 Task: Check the average views per listing of mountain view in the last 5 years.
Action: Mouse moved to (1018, 231)
Screenshot: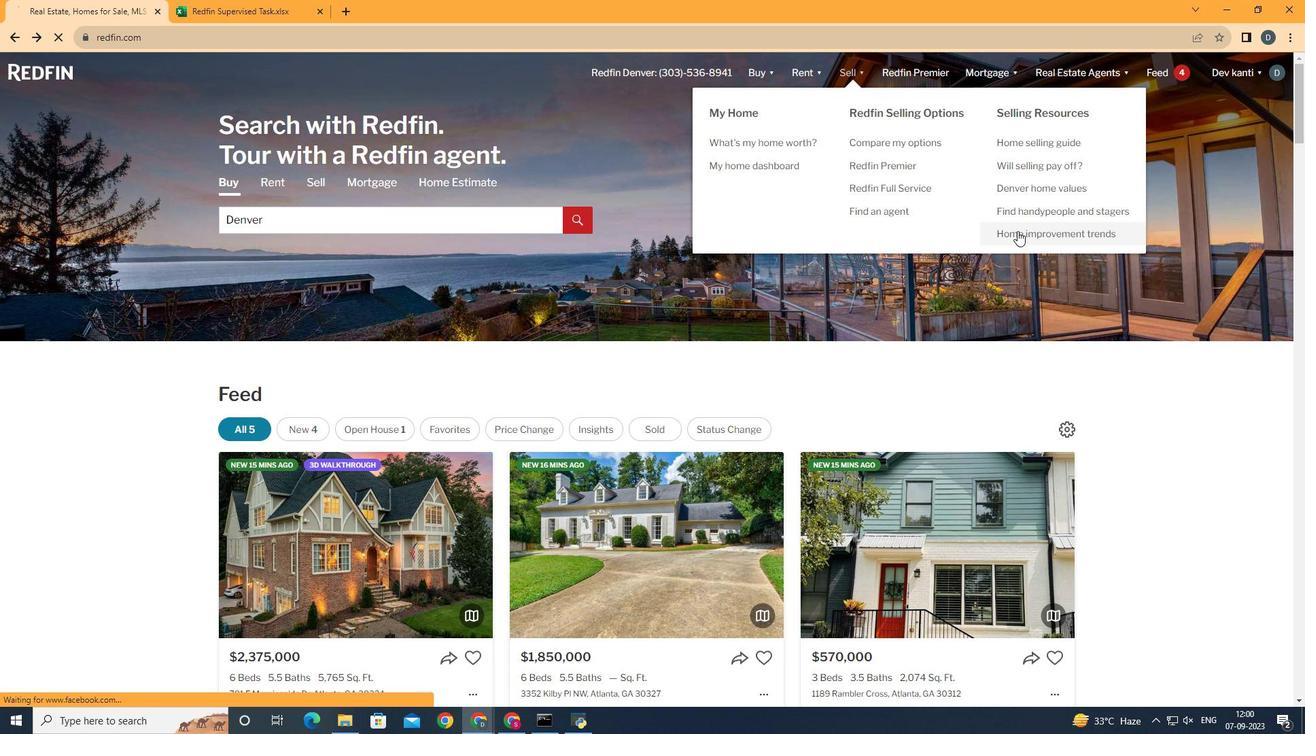 
Action: Mouse pressed left at (1018, 231)
Screenshot: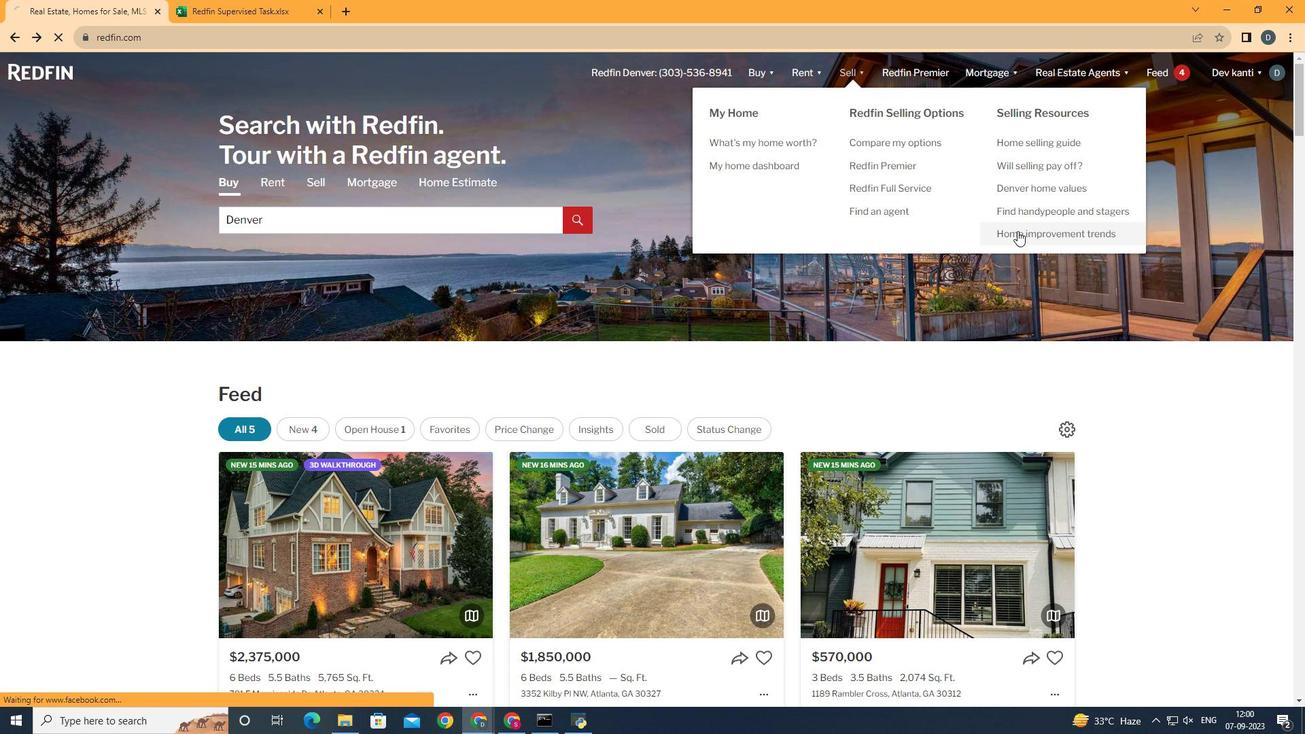 
Action: Mouse moved to (346, 263)
Screenshot: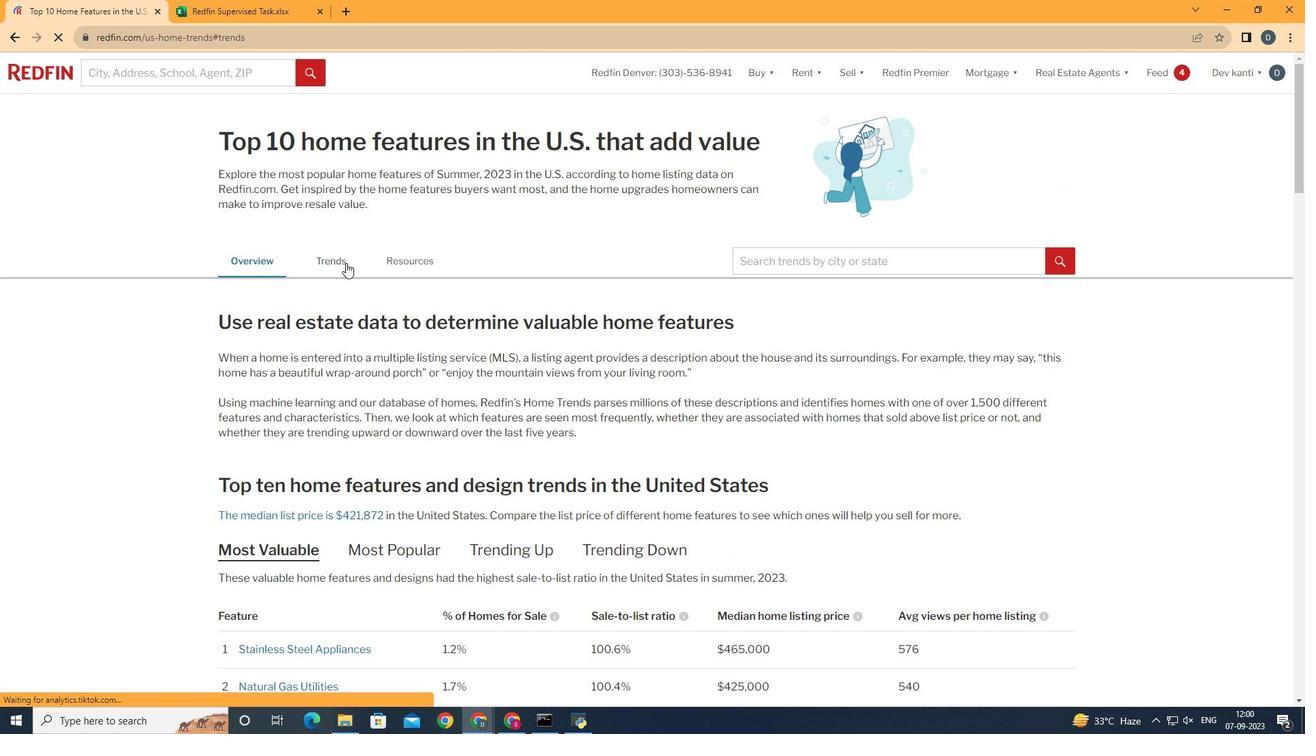 
Action: Mouse pressed left at (346, 263)
Screenshot: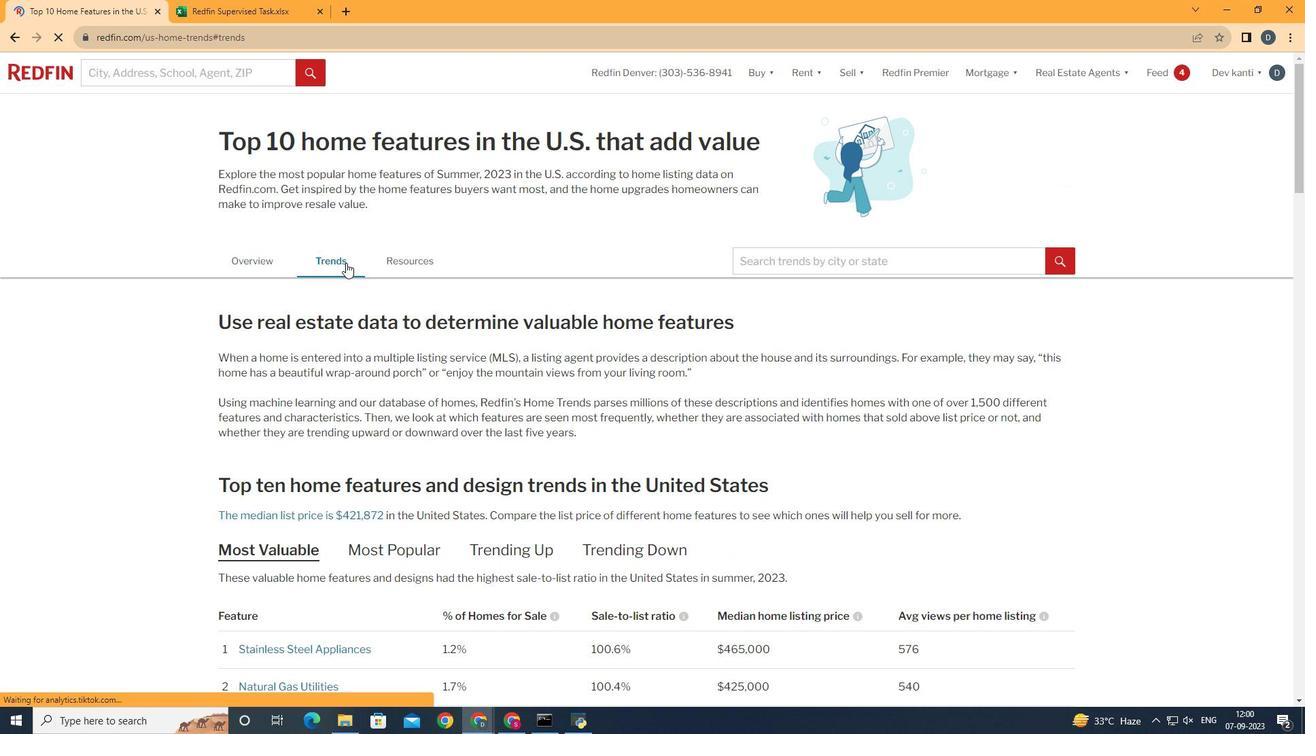
Action: Mouse moved to (497, 303)
Screenshot: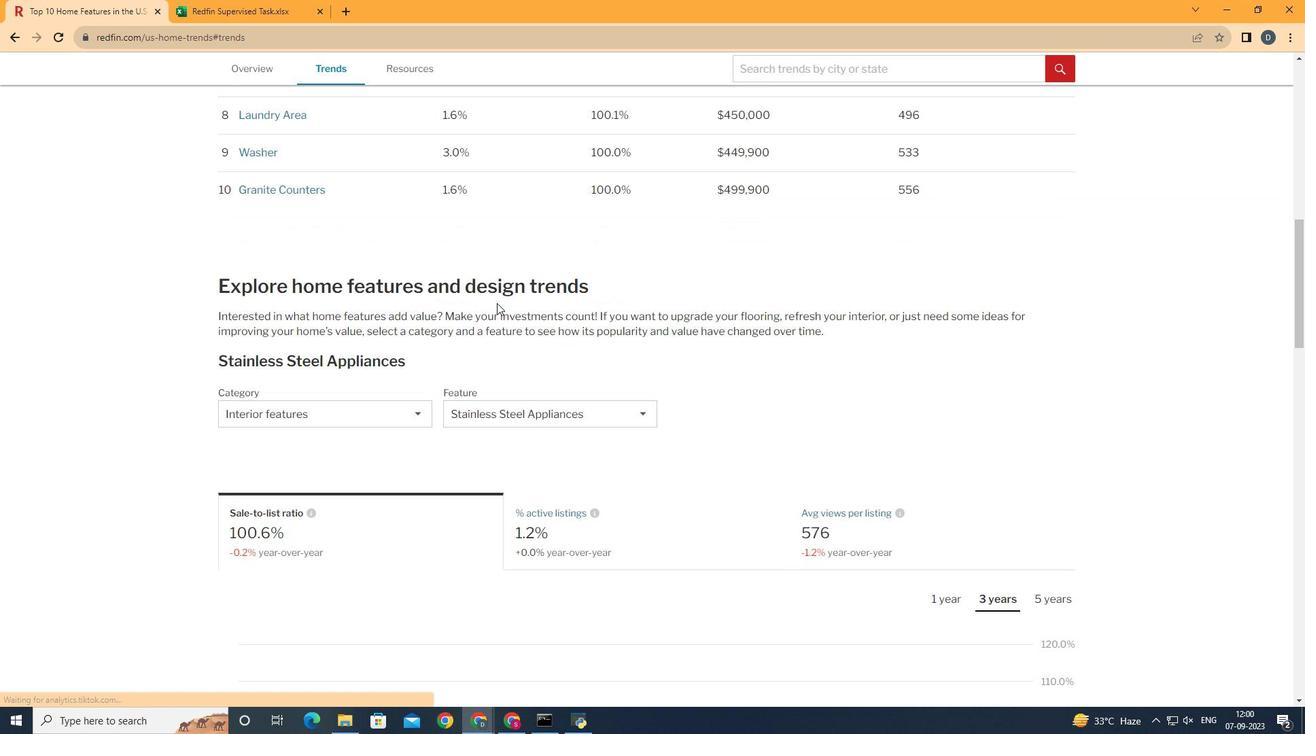 
Action: Mouse scrolled (497, 302) with delta (0, 0)
Screenshot: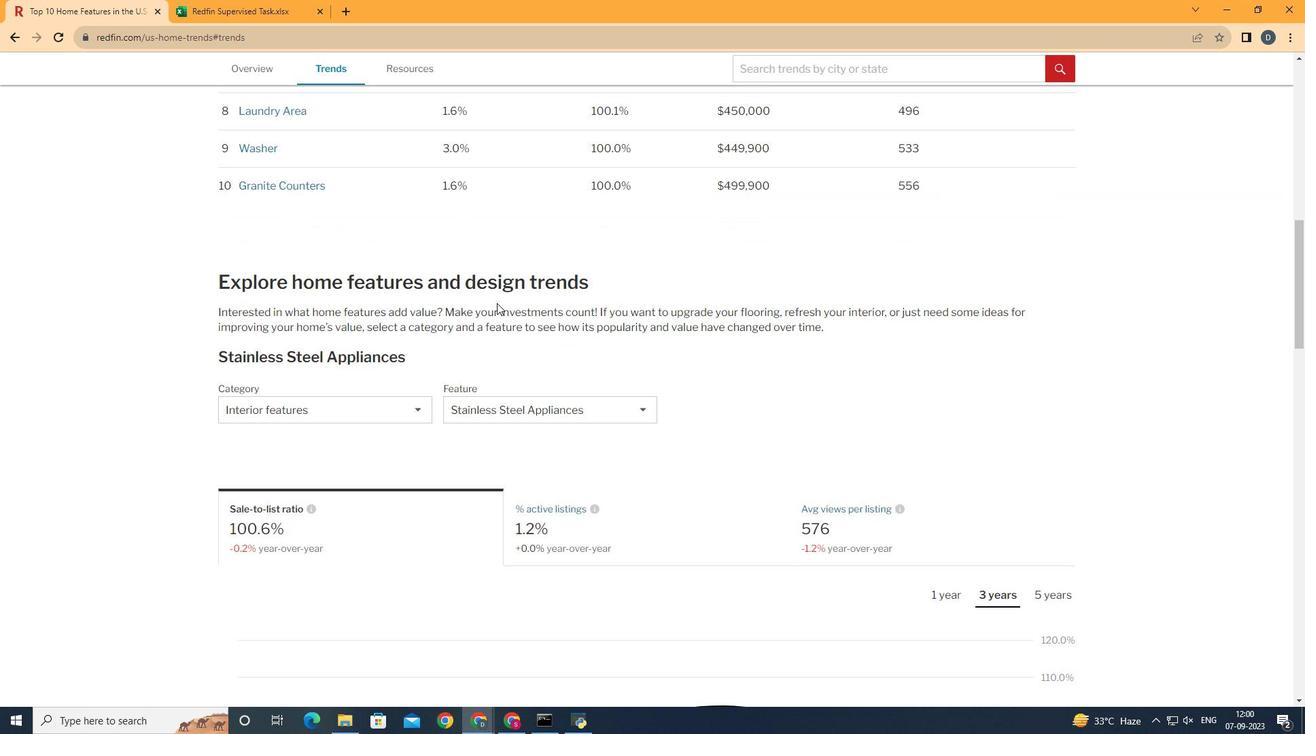 
Action: Mouse scrolled (497, 302) with delta (0, 0)
Screenshot: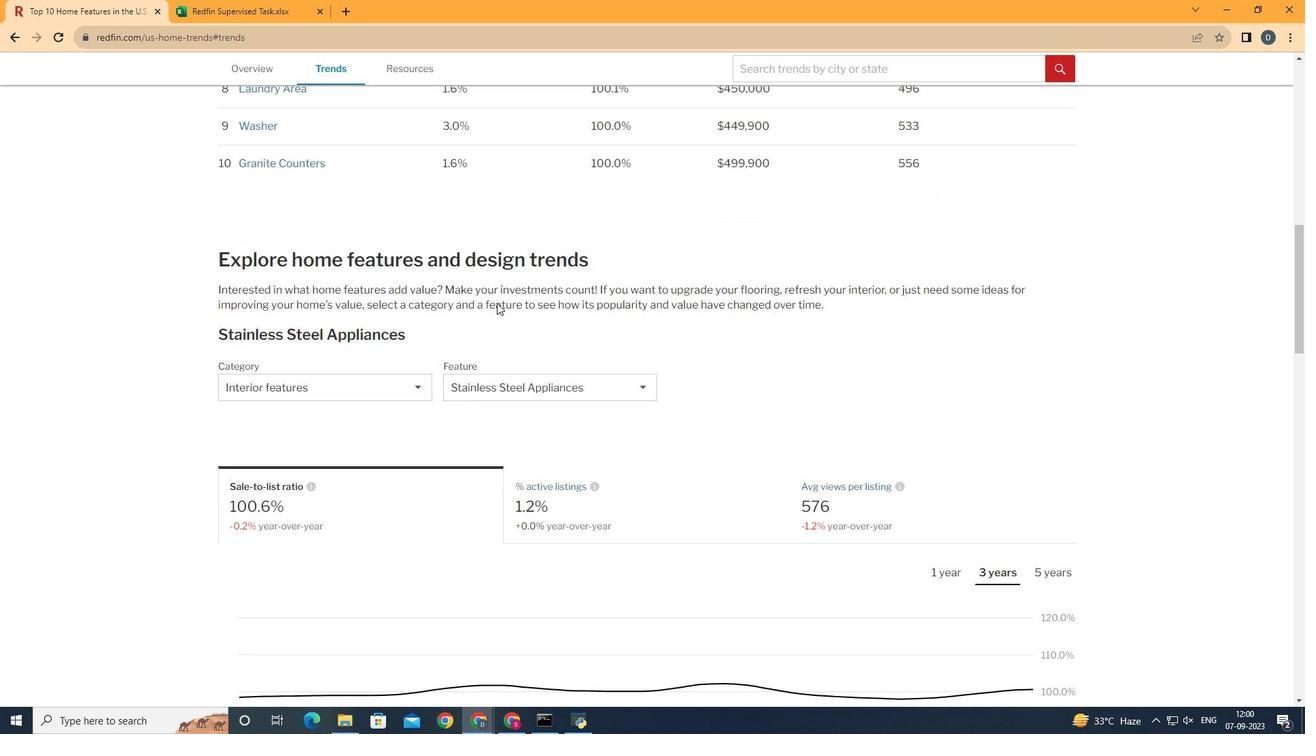 
Action: Mouse scrolled (497, 302) with delta (0, 0)
Screenshot: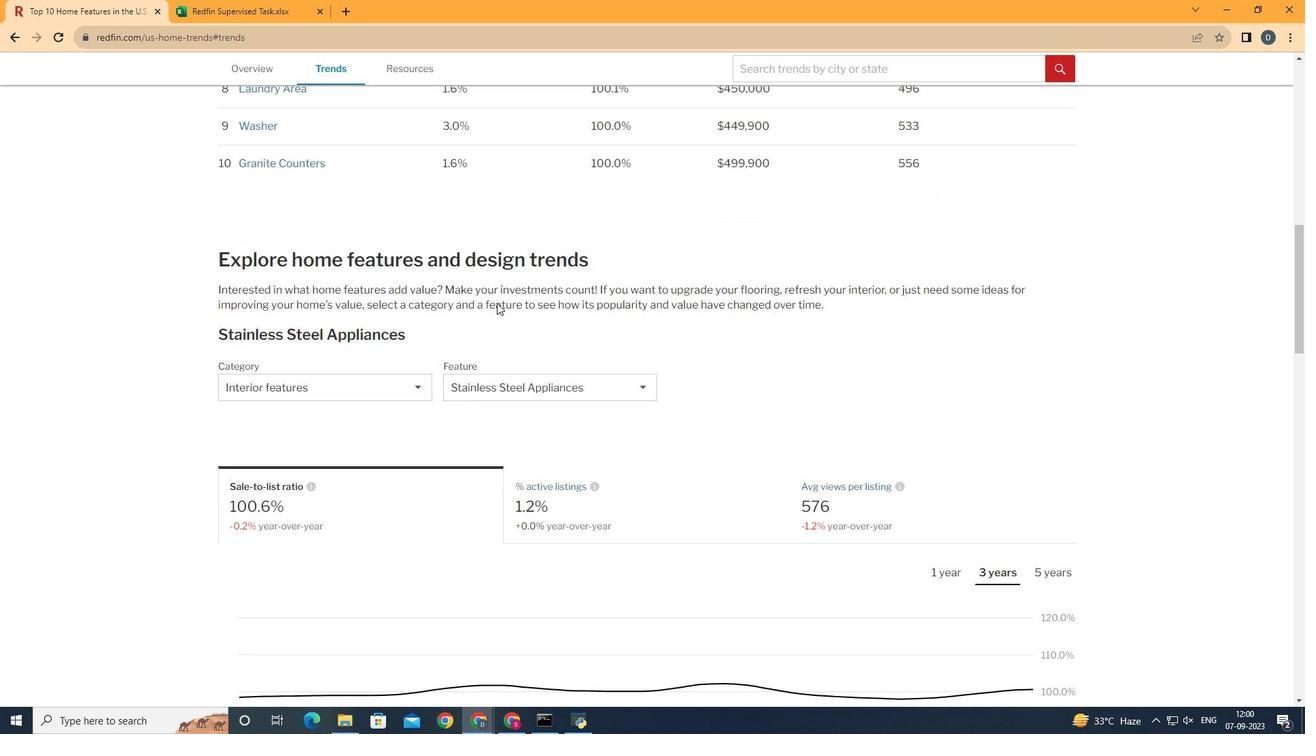 
Action: Mouse scrolled (497, 302) with delta (0, 0)
Screenshot: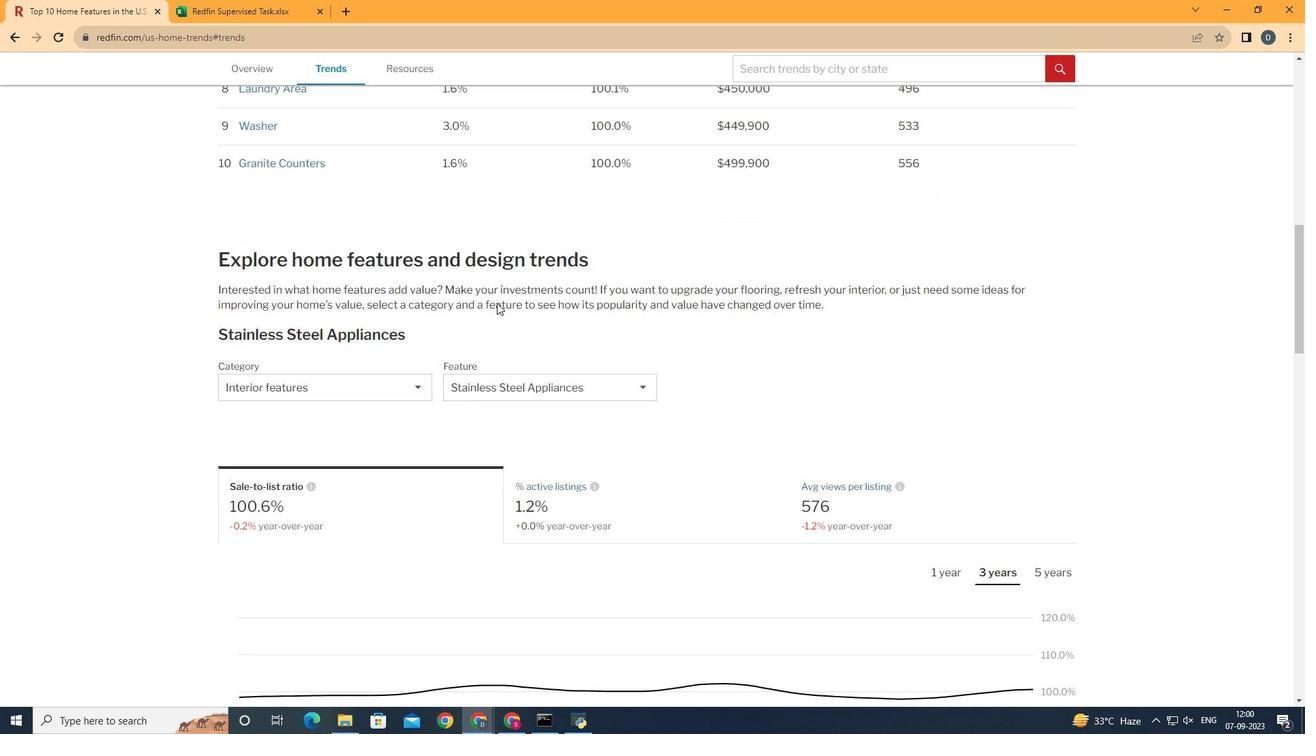
Action: Mouse scrolled (497, 302) with delta (0, 0)
Screenshot: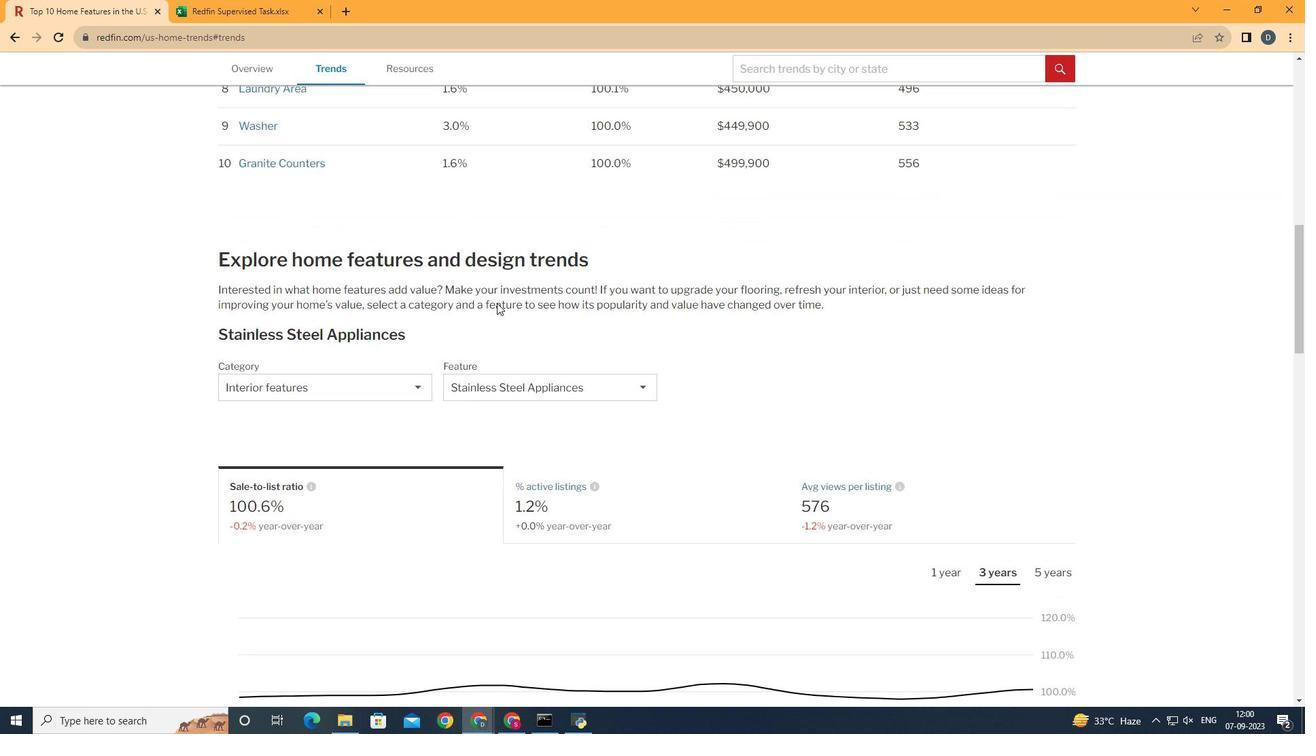 
Action: Mouse scrolled (497, 302) with delta (0, 0)
Screenshot: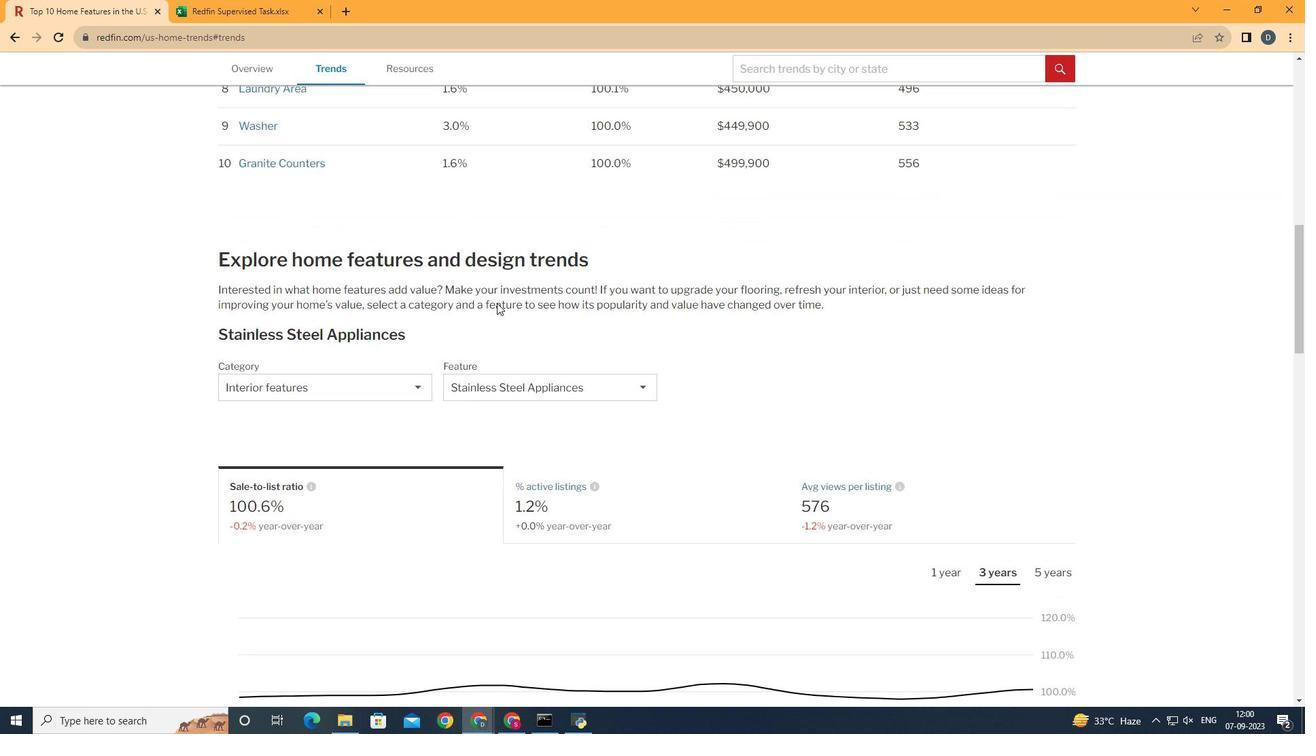 
Action: Mouse scrolled (497, 302) with delta (0, 0)
Screenshot: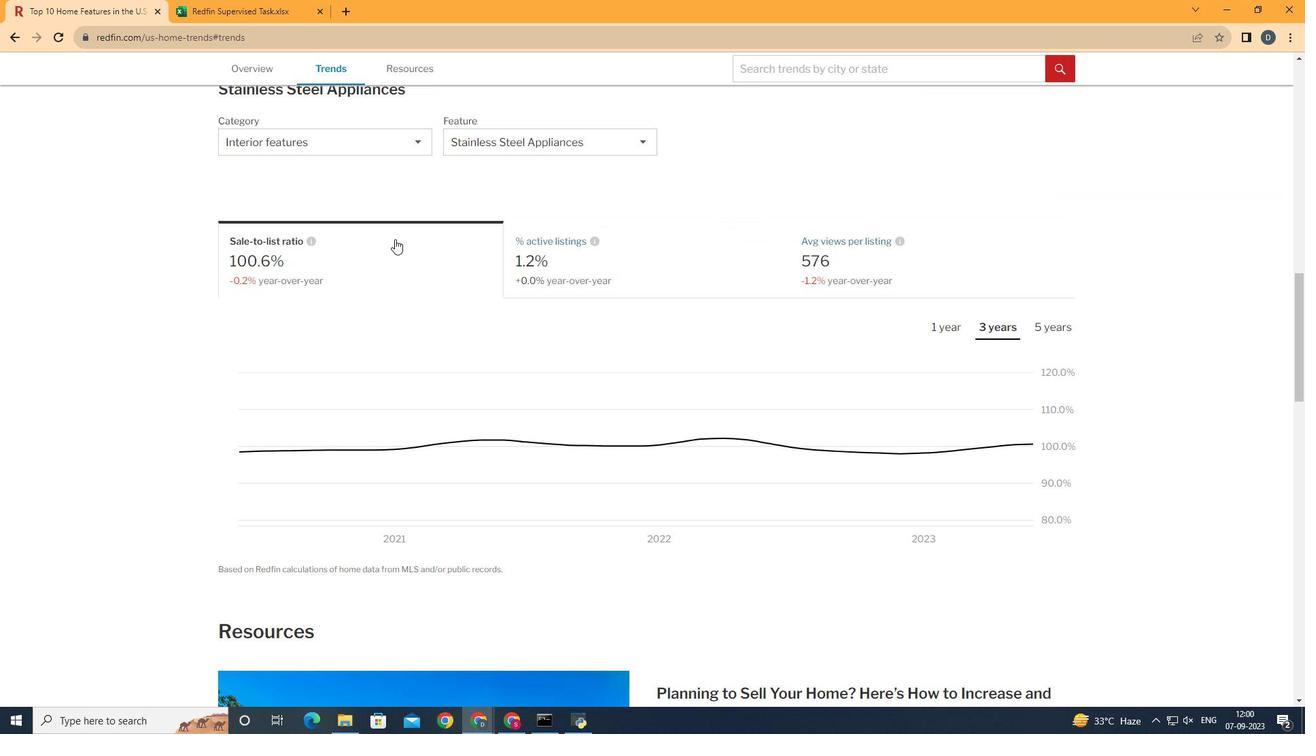 
Action: Mouse scrolled (497, 302) with delta (0, 0)
Screenshot: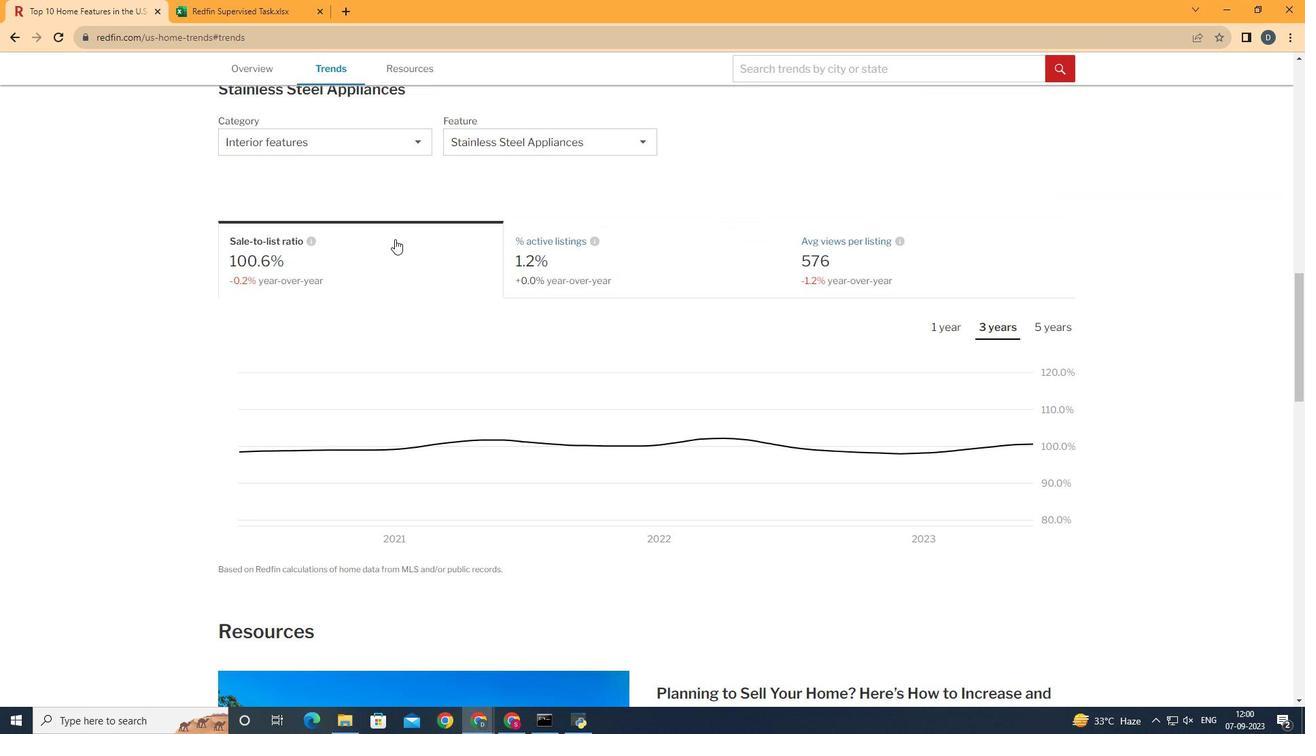 
Action: Mouse scrolled (497, 302) with delta (0, 0)
Screenshot: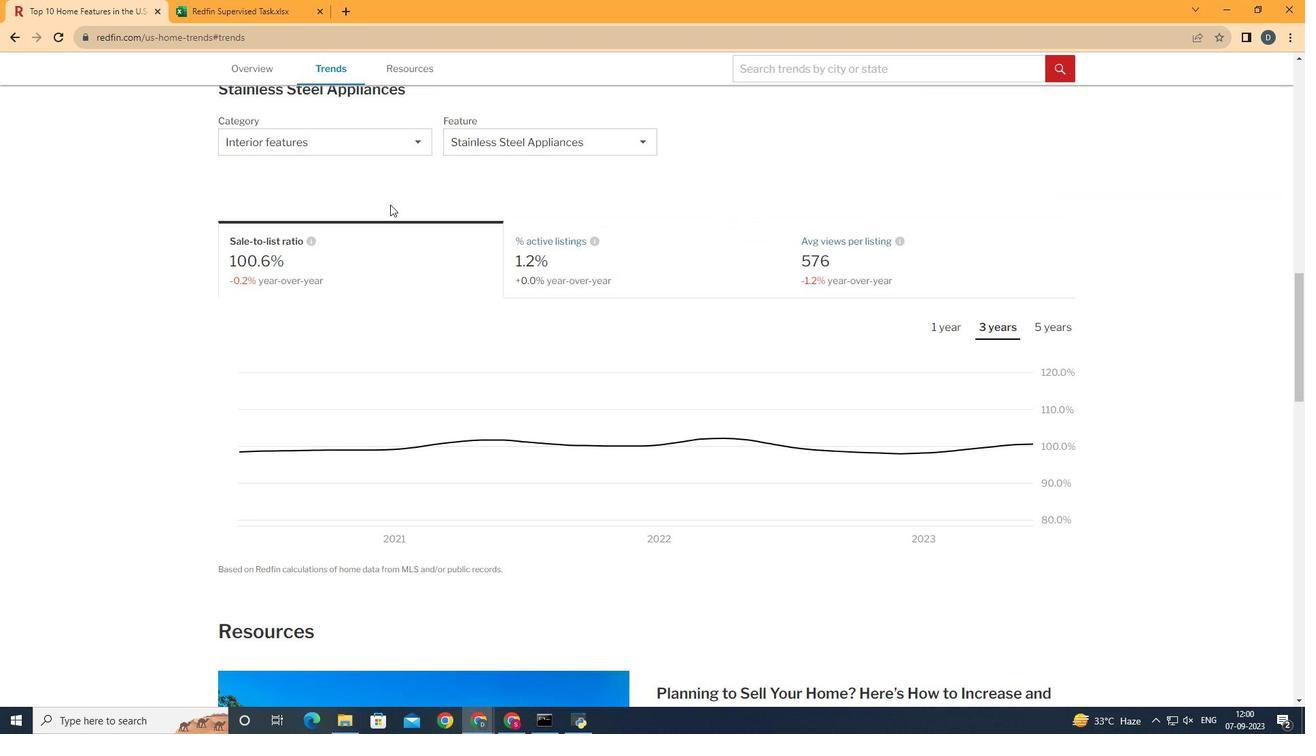 
Action: Mouse scrolled (497, 302) with delta (0, 0)
Screenshot: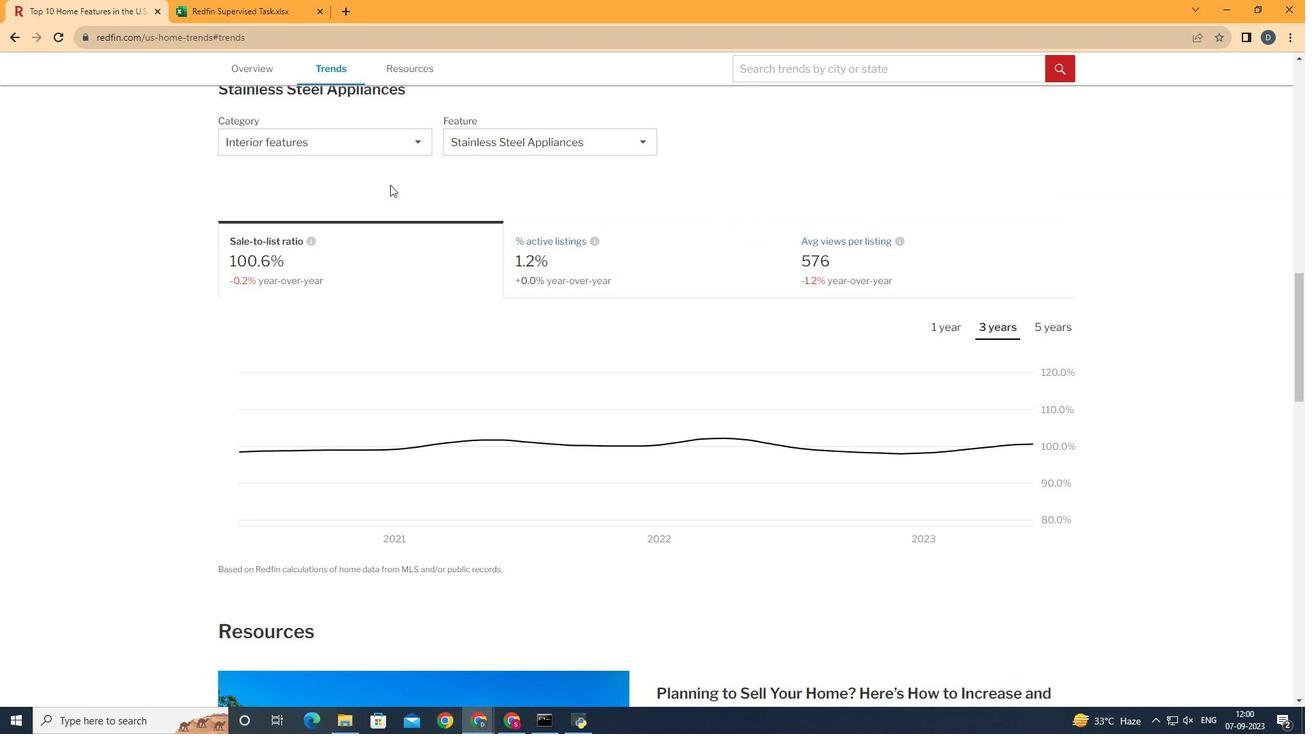 
Action: Mouse moved to (399, 141)
Screenshot: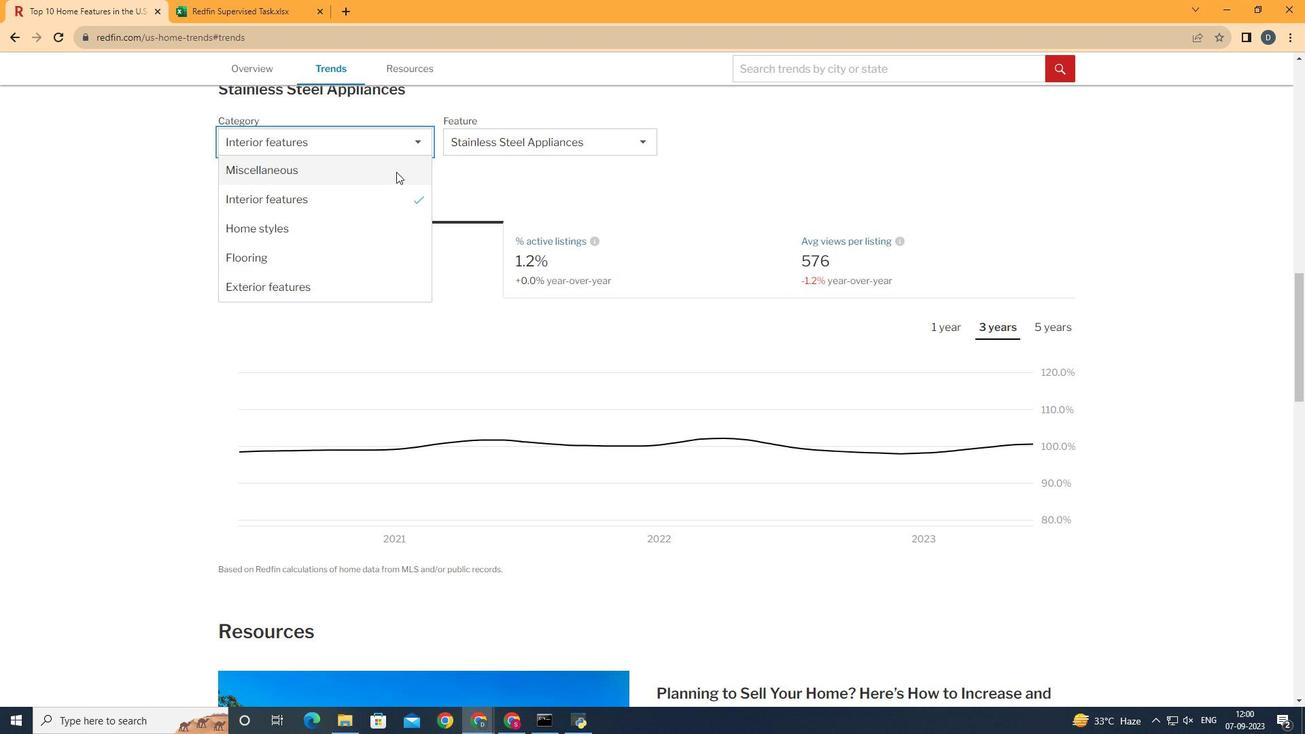 
Action: Mouse pressed left at (399, 141)
Screenshot: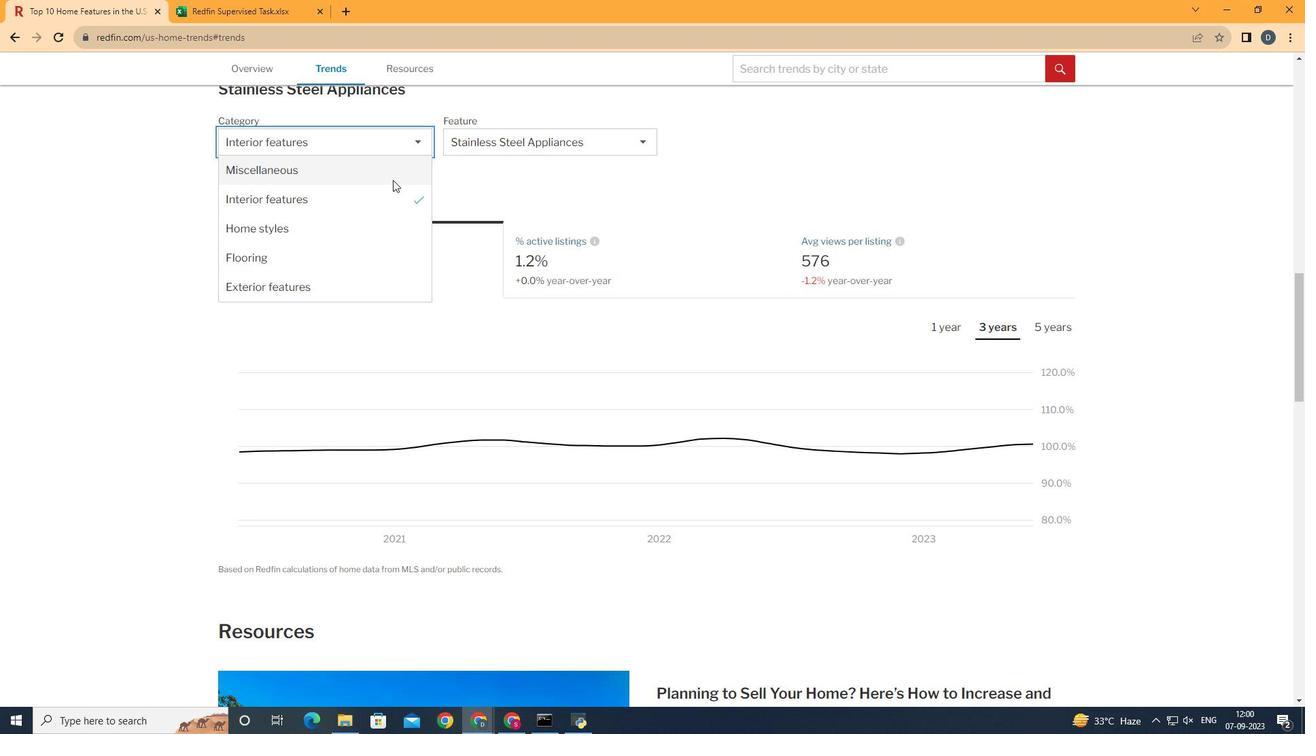
Action: Mouse moved to (395, 167)
Screenshot: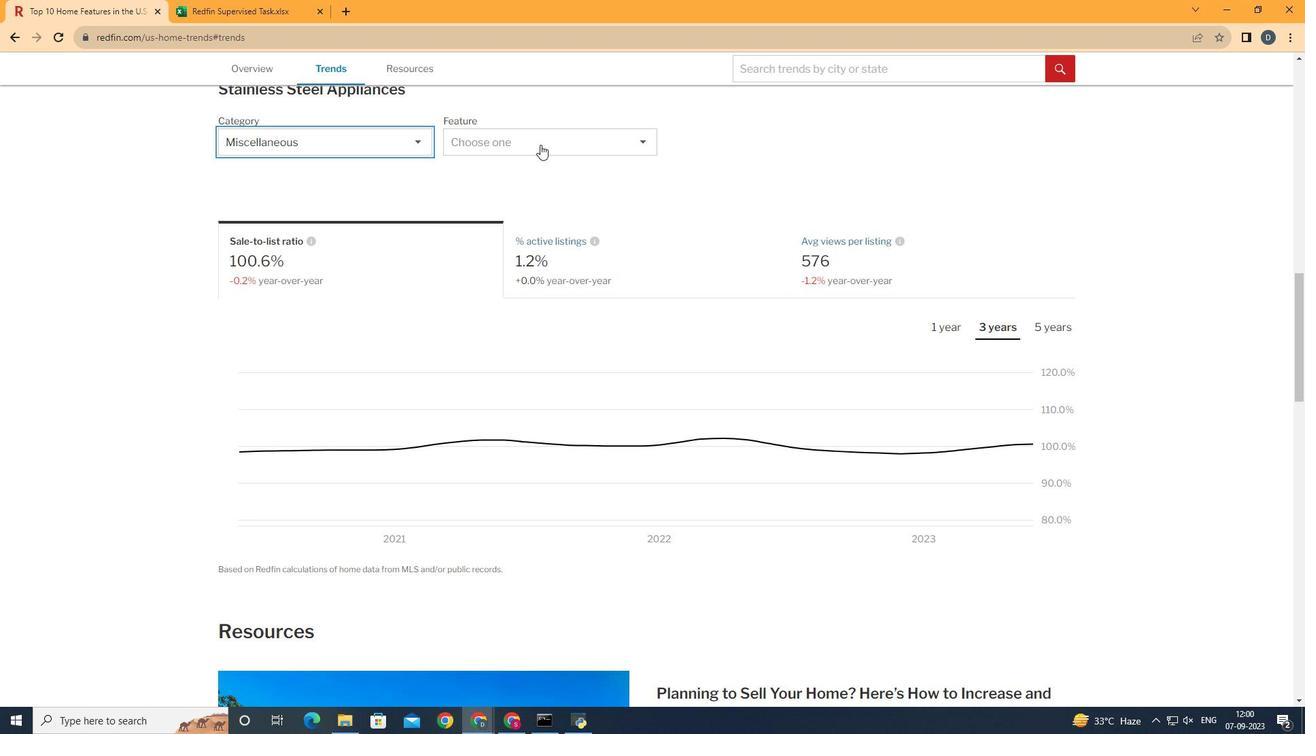 
Action: Mouse pressed left at (395, 167)
Screenshot: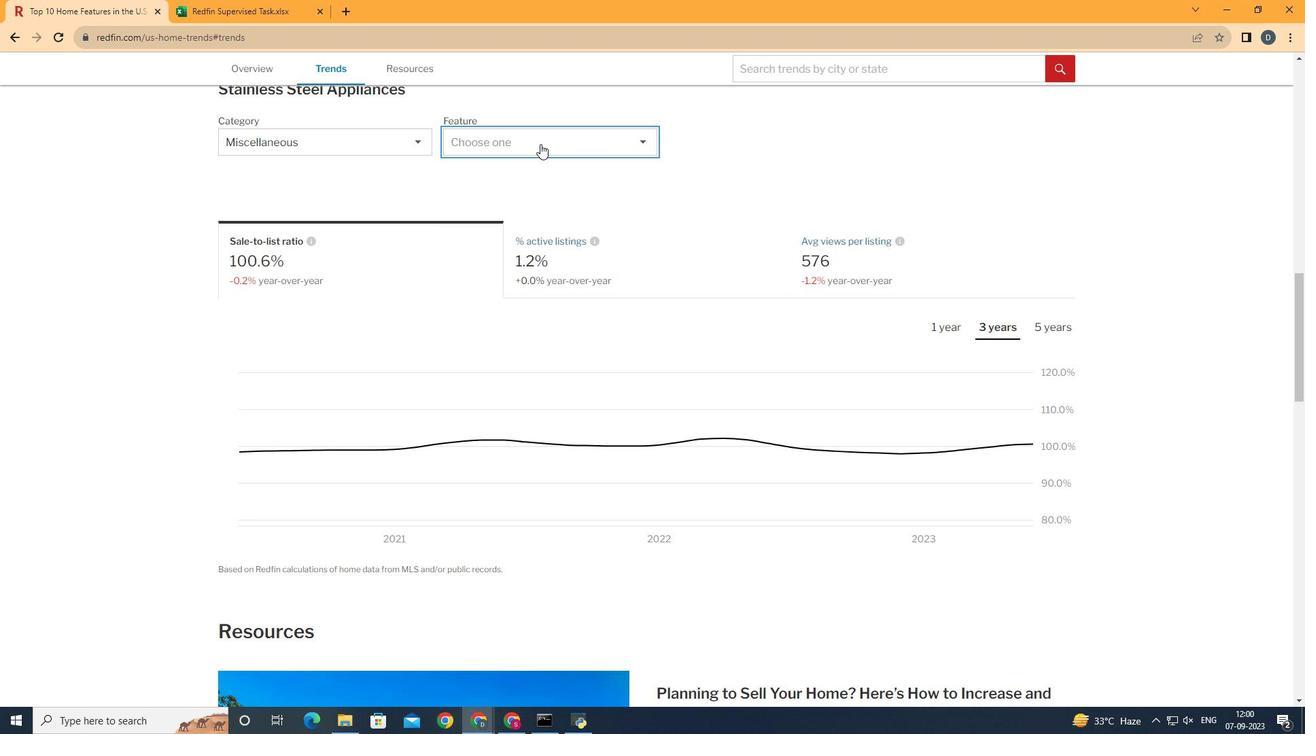 
Action: Mouse moved to (540, 144)
Screenshot: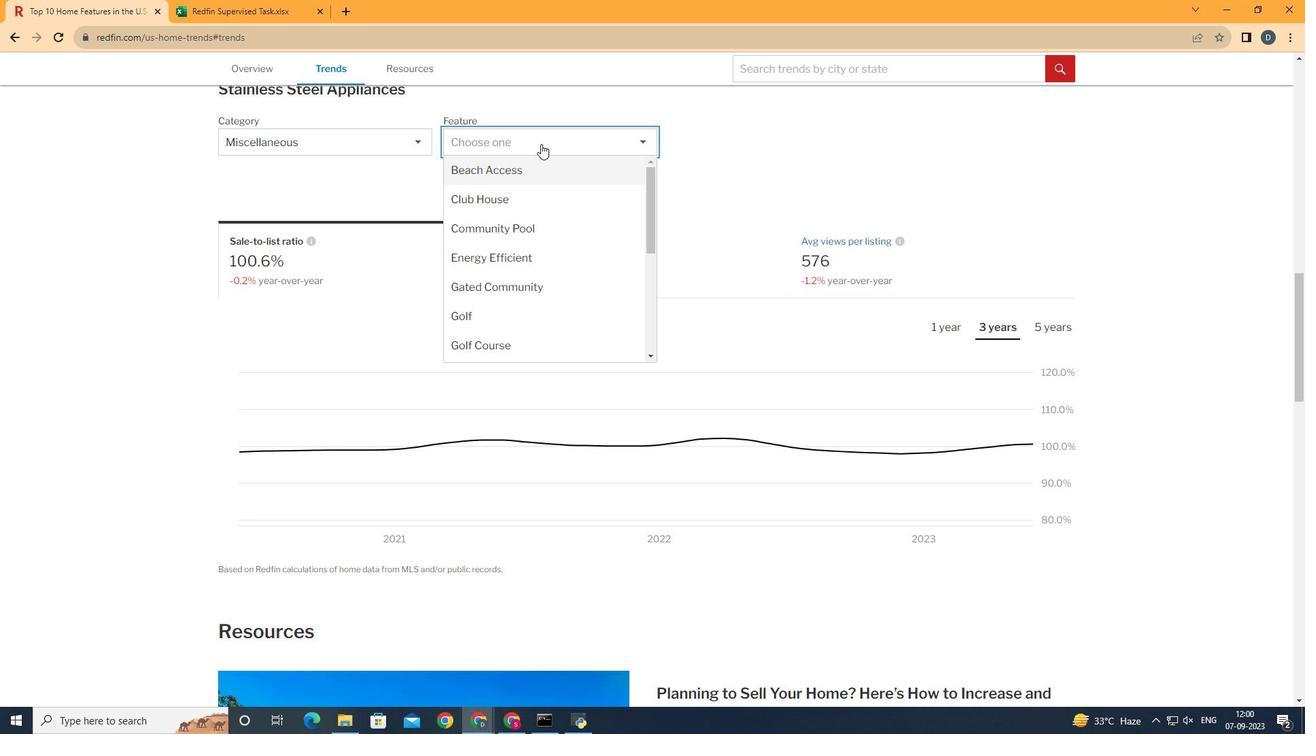 
Action: Mouse pressed left at (540, 144)
Screenshot: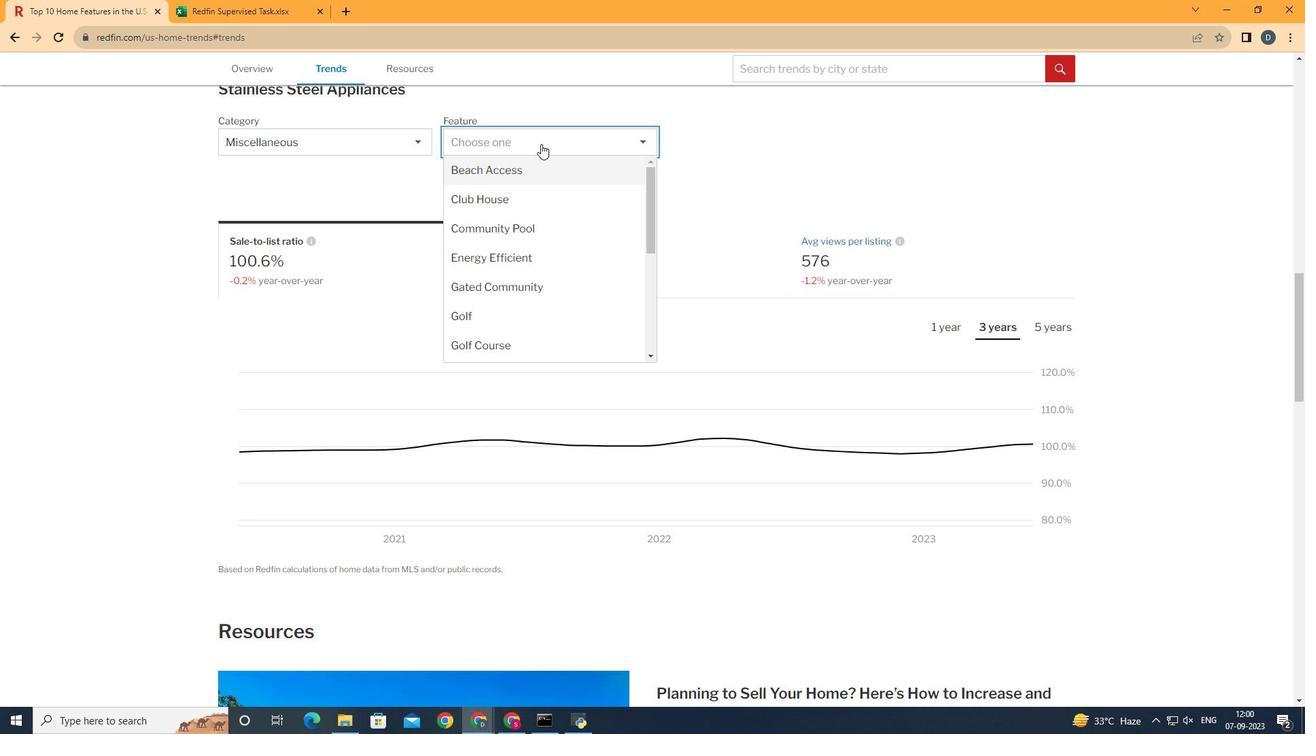 
Action: Mouse moved to (577, 253)
Screenshot: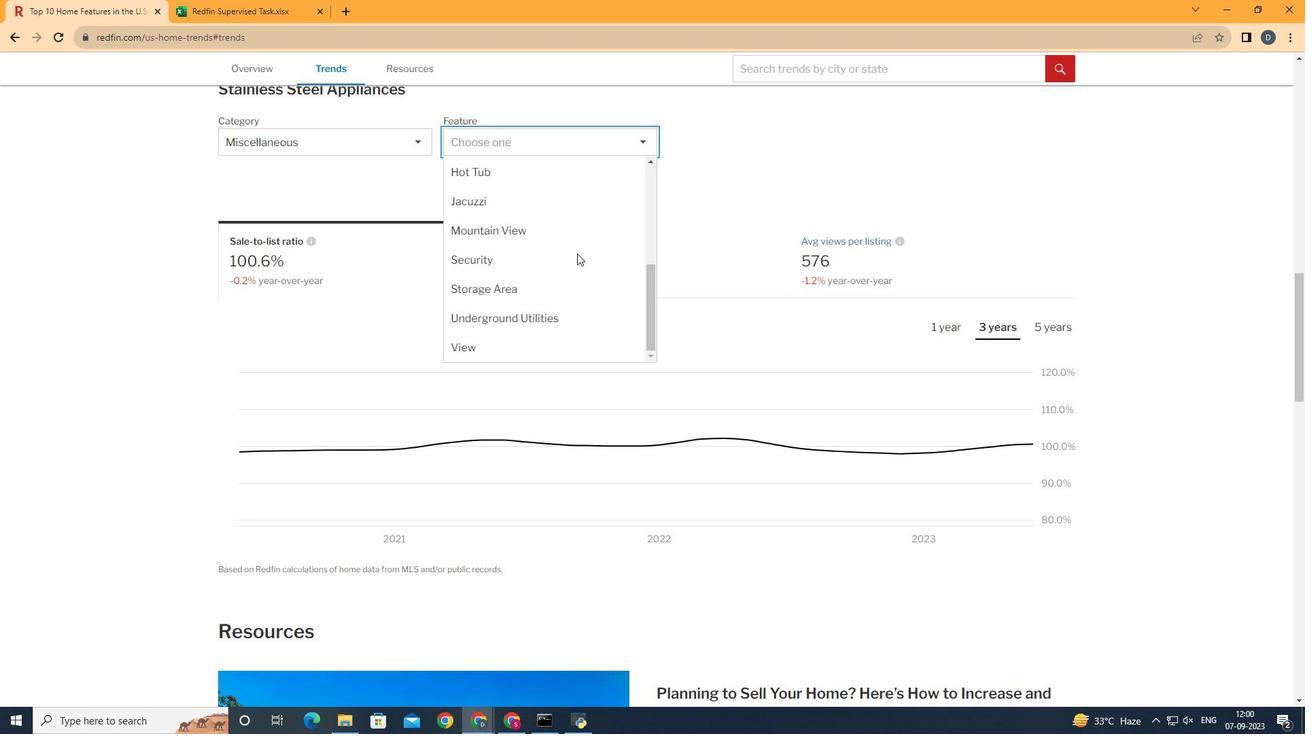 
Action: Mouse scrolled (577, 252) with delta (0, 0)
Screenshot: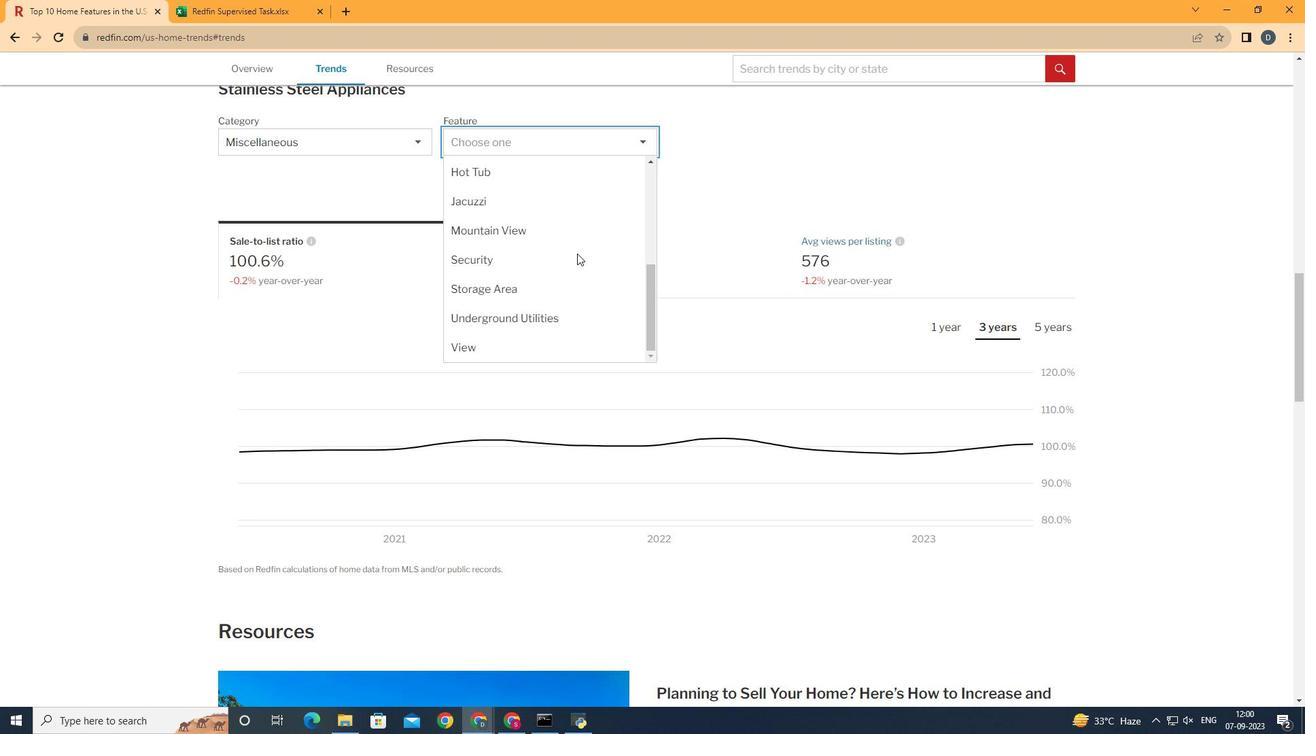 
Action: Mouse scrolled (577, 252) with delta (0, 0)
Screenshot: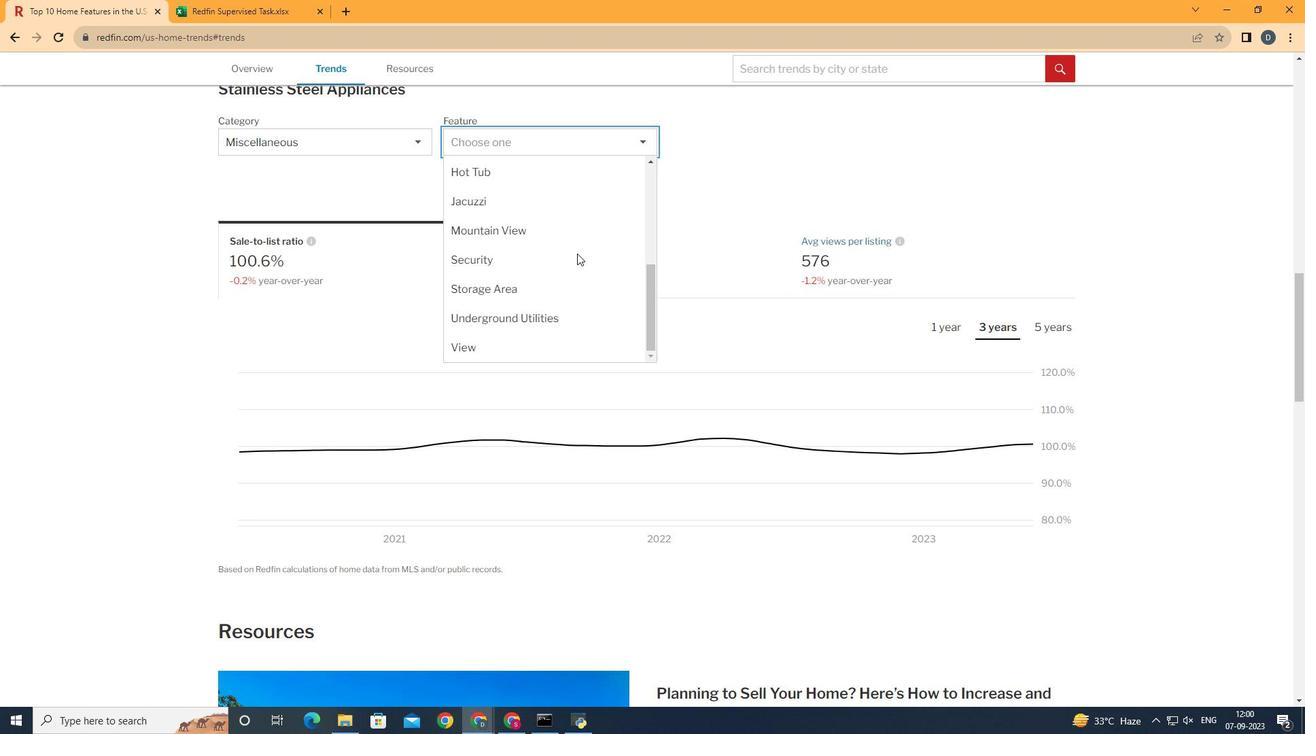 
Action: Mouse scrolled (577, 252) with delta (0, 0)
Screenshot: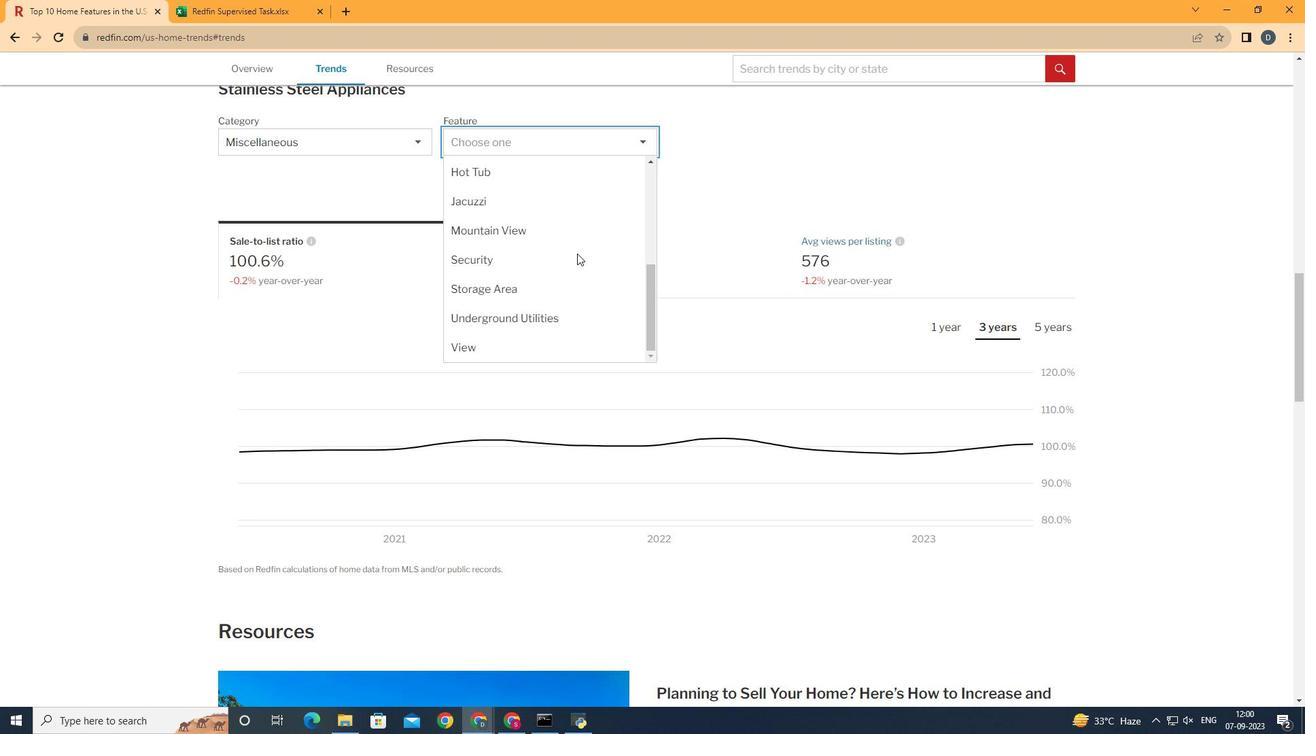 
Action: Mouse scrolled (577, 252) with delta (0, 0)
Screenshot: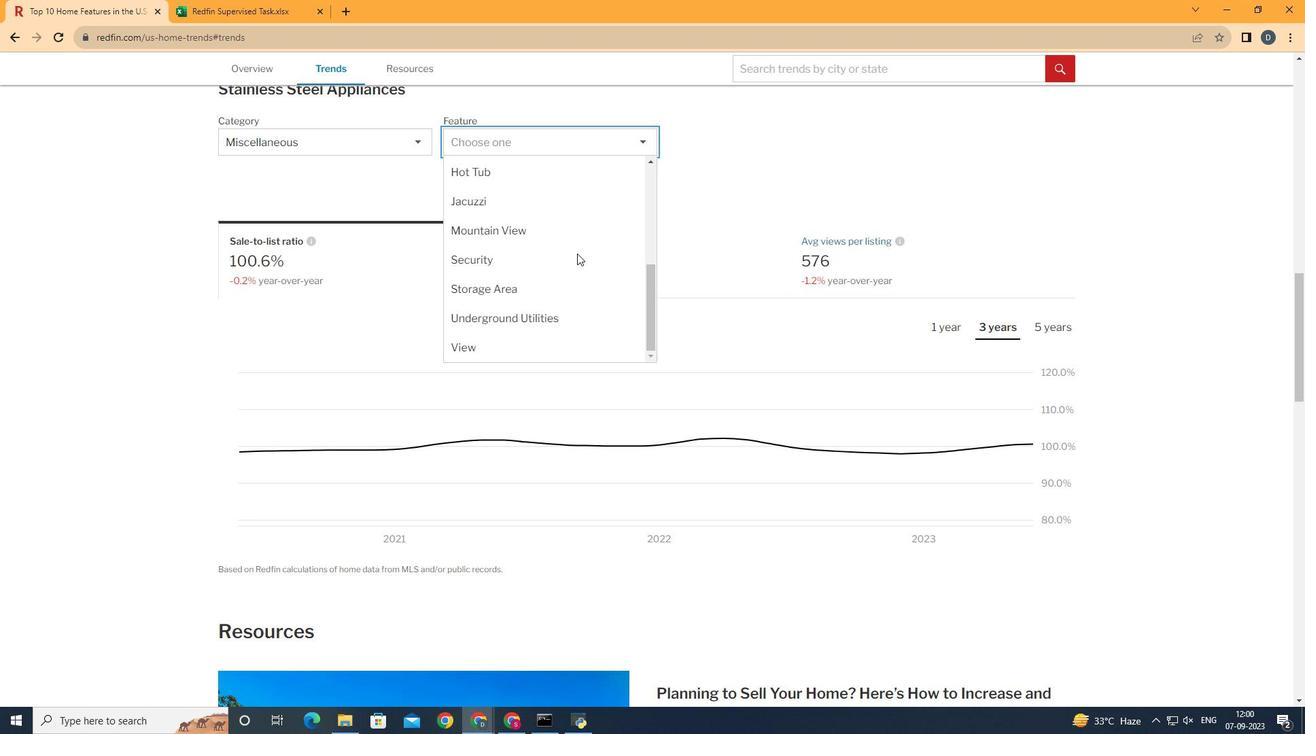 
Action: Mouse moved to (577, 253)
Screenshot: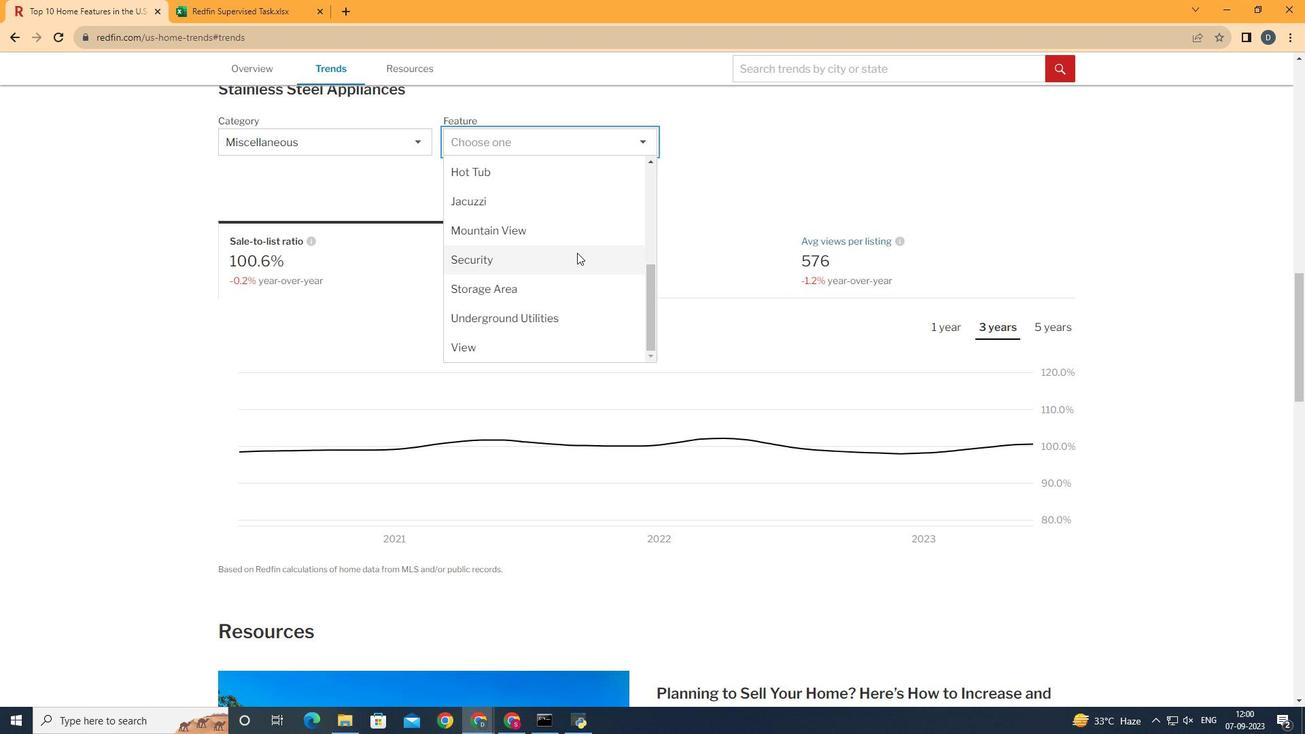
Action: Mouse scrolled (577, 252) with delta (0, 0)
Screenshot: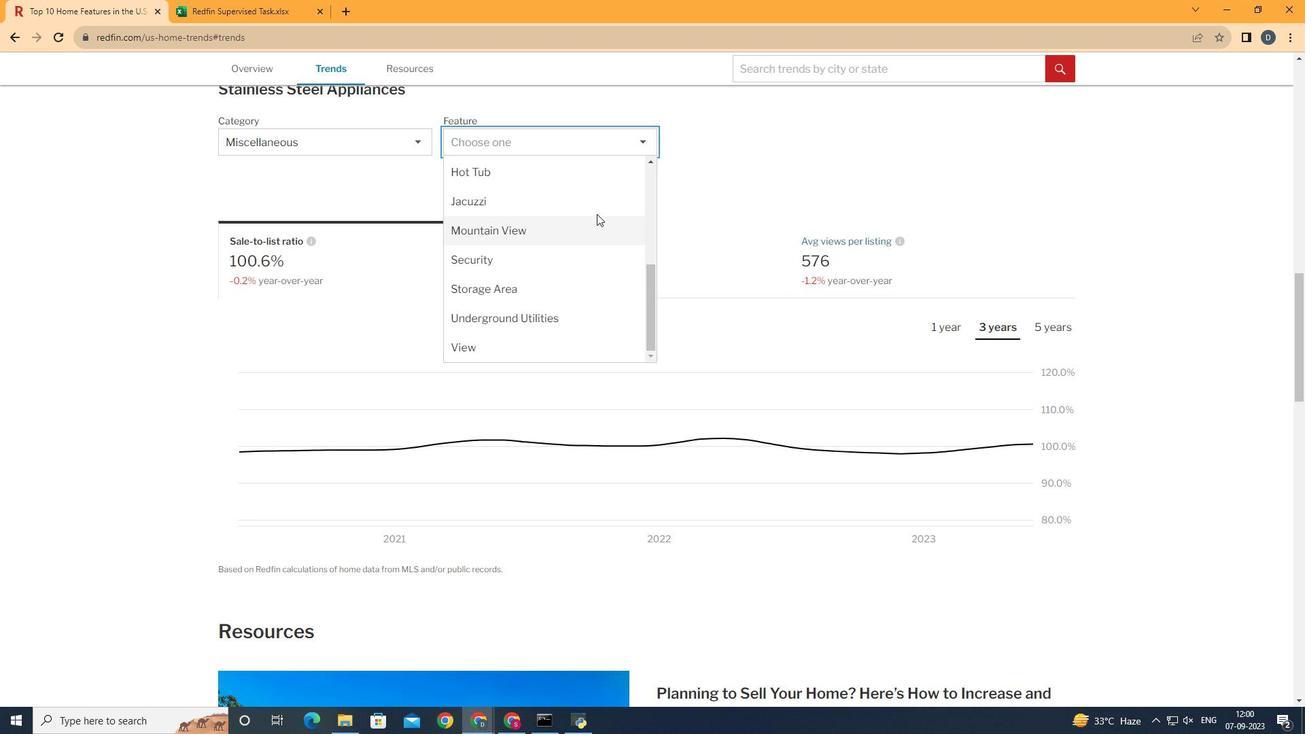 
Action: Mouse moved to (577, 252)
Screenshot: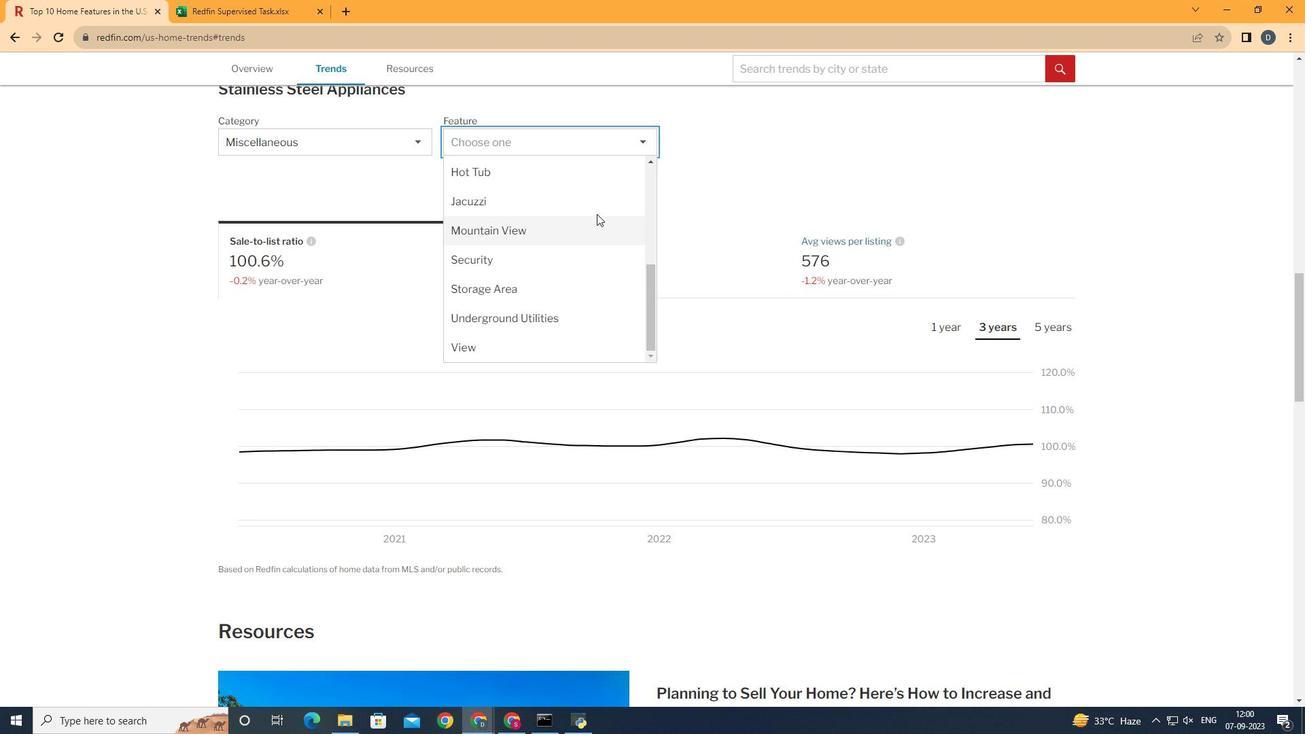 
Action: Mouse scrolled (577, 252) with delta (0, 0)
Screenshot: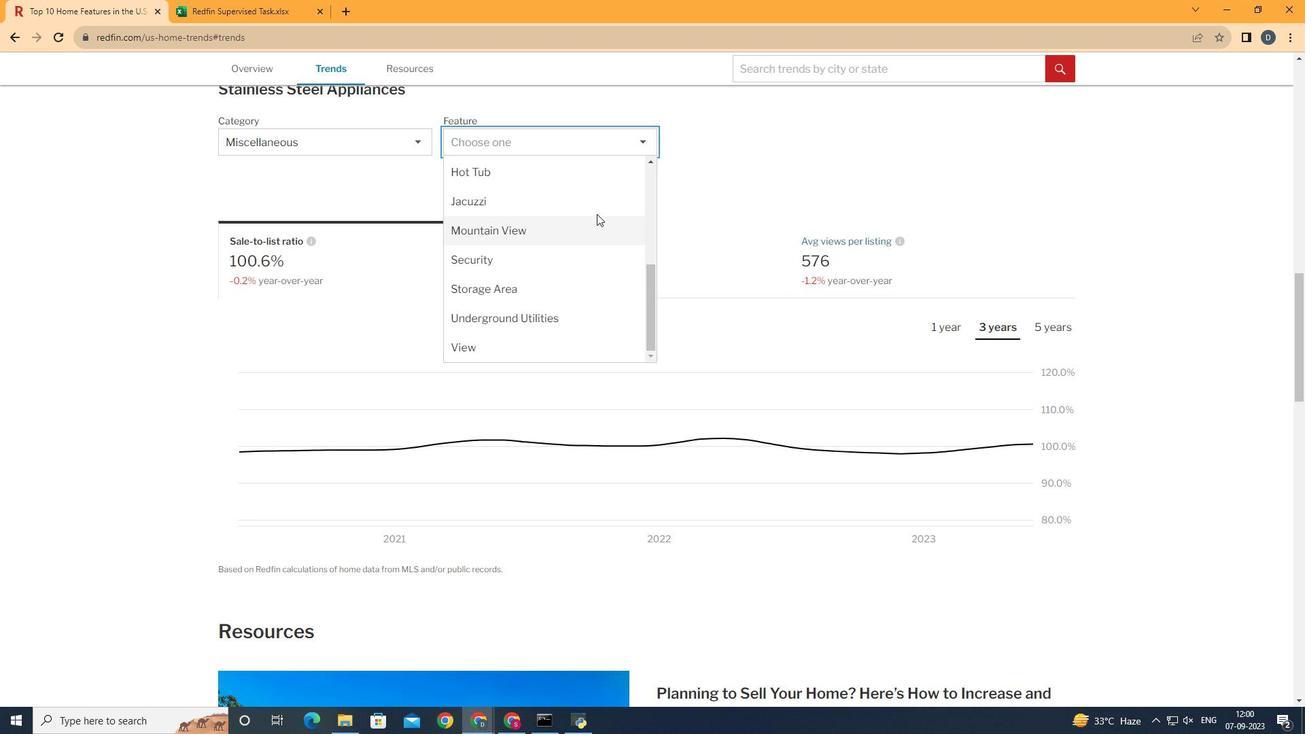 
Action: Mouse scrolled (577, 252) with delta (0, 0)
Screenshot: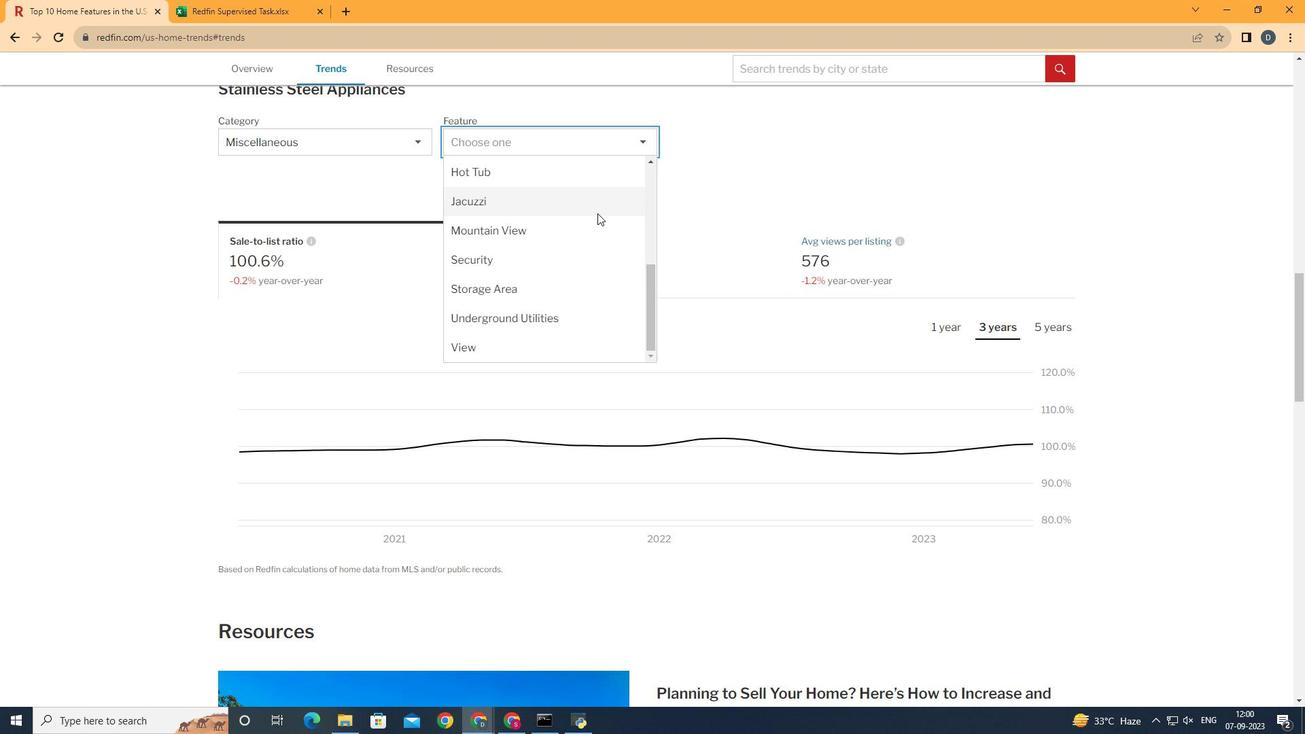 
Action: Mouse scrolled (577, 252) with delta (0, 0)
Screenshot: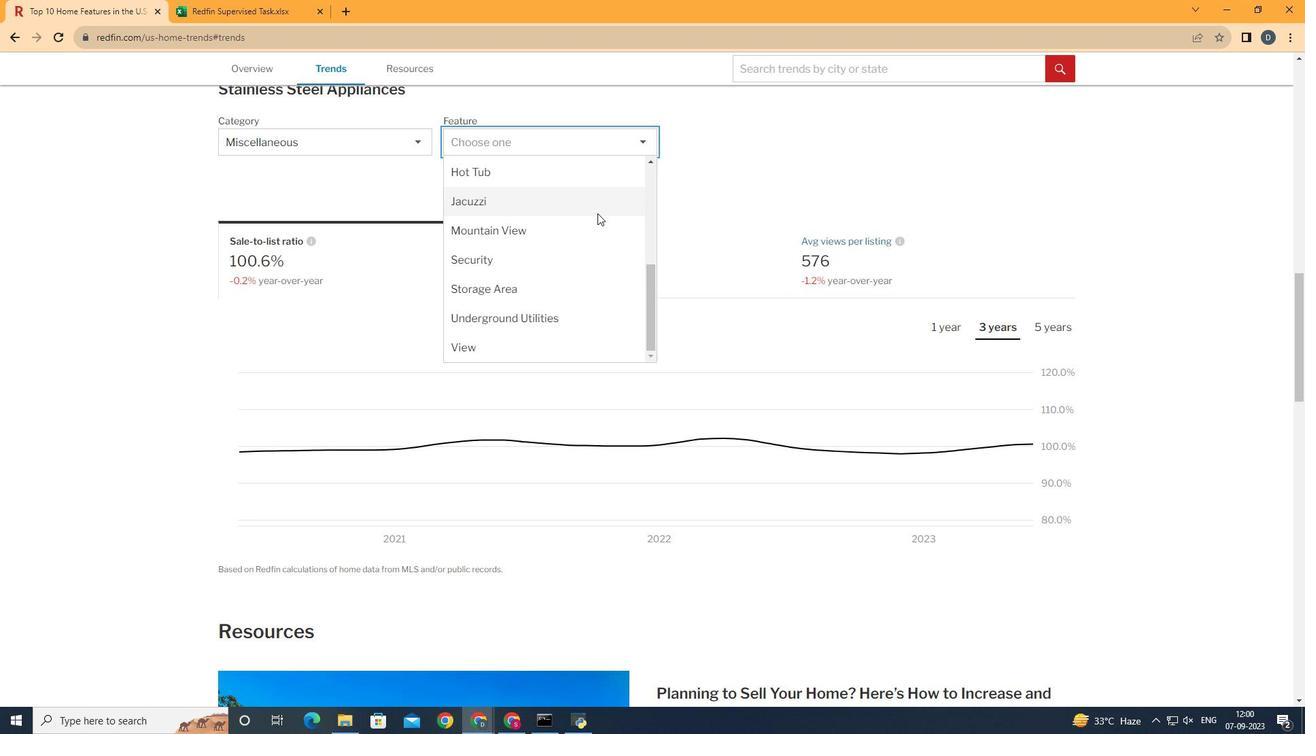 
Action: Mouse moved to (584, 233)
Screenshot: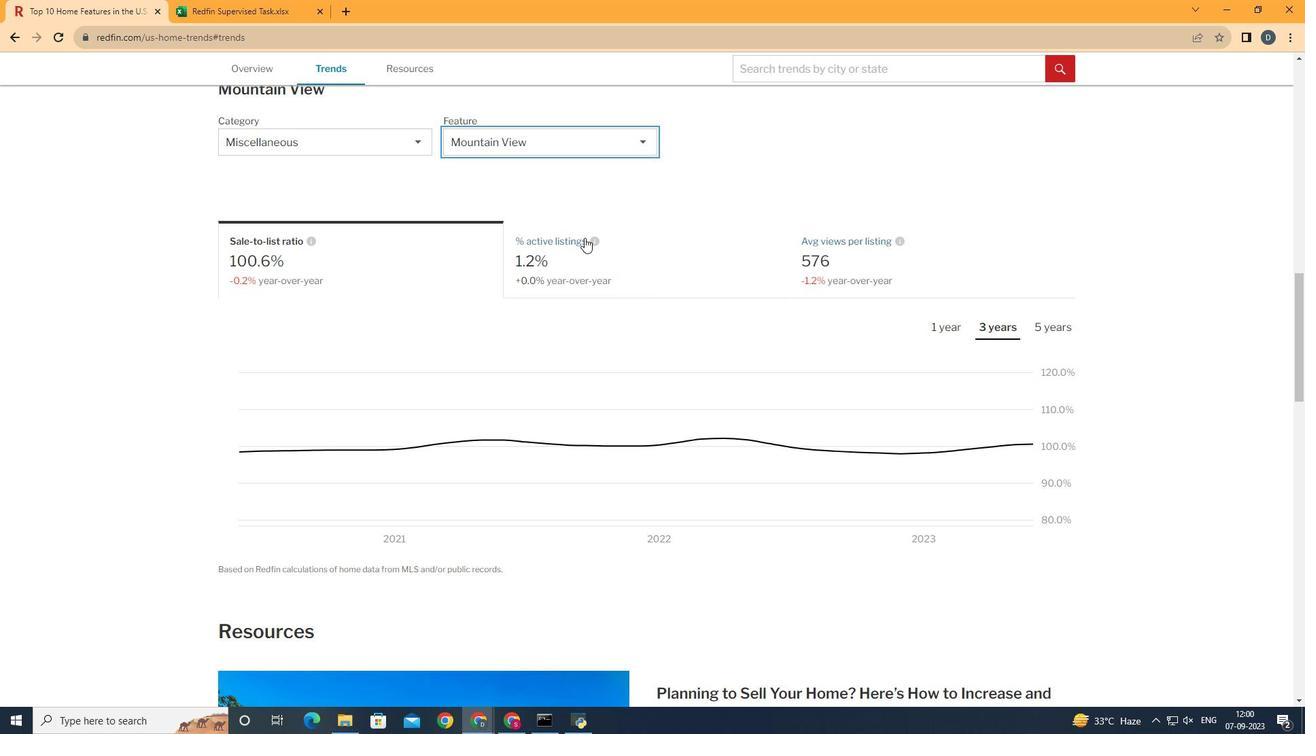 
Action: Mouse pressed left at (584, 233)
Screenshot: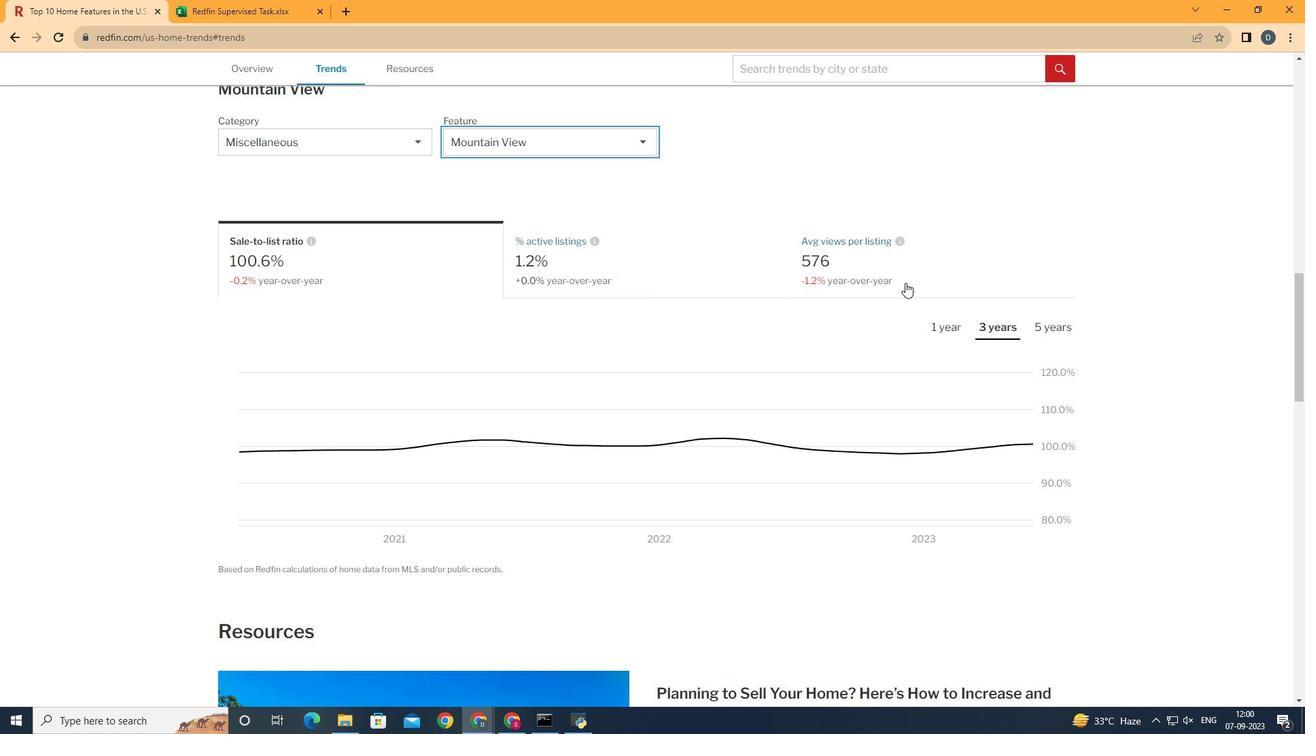 
Action: Mouse moved to (906, 282)
Screenshot: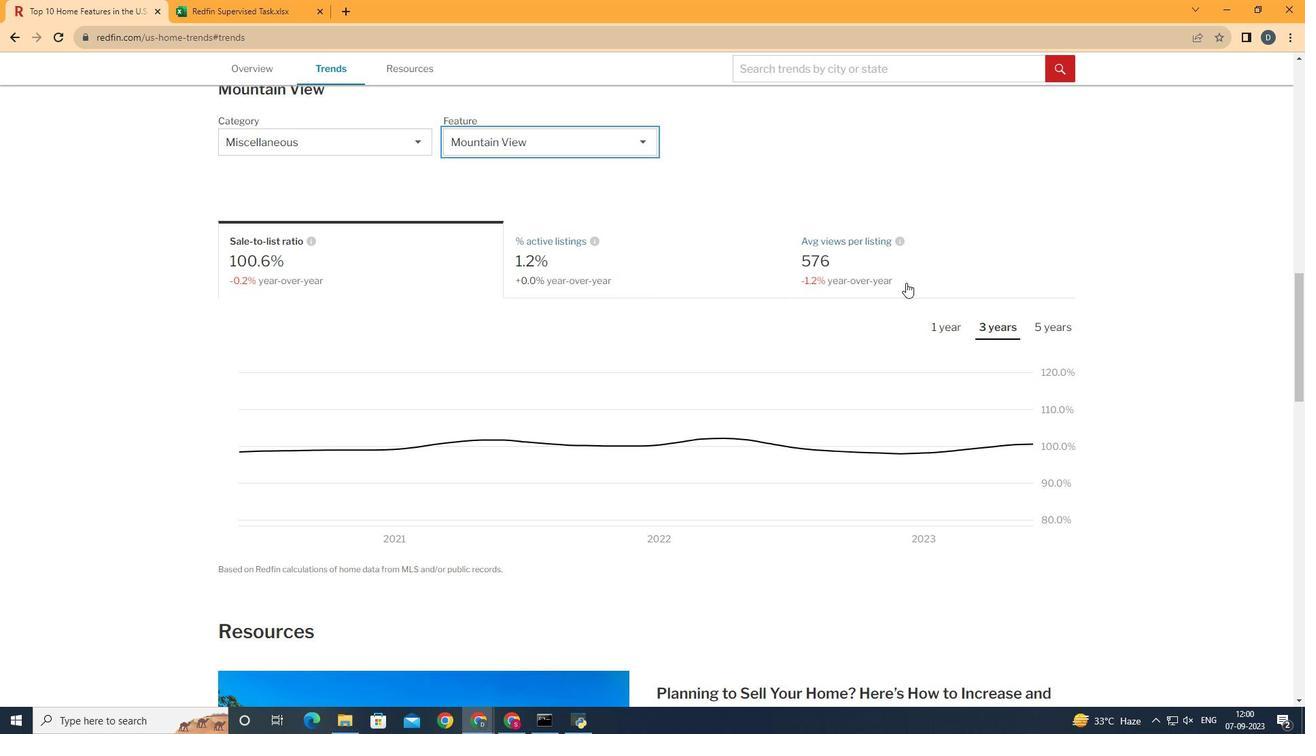 
Action: Mouse pressed left at (906, 282)
Screenshot: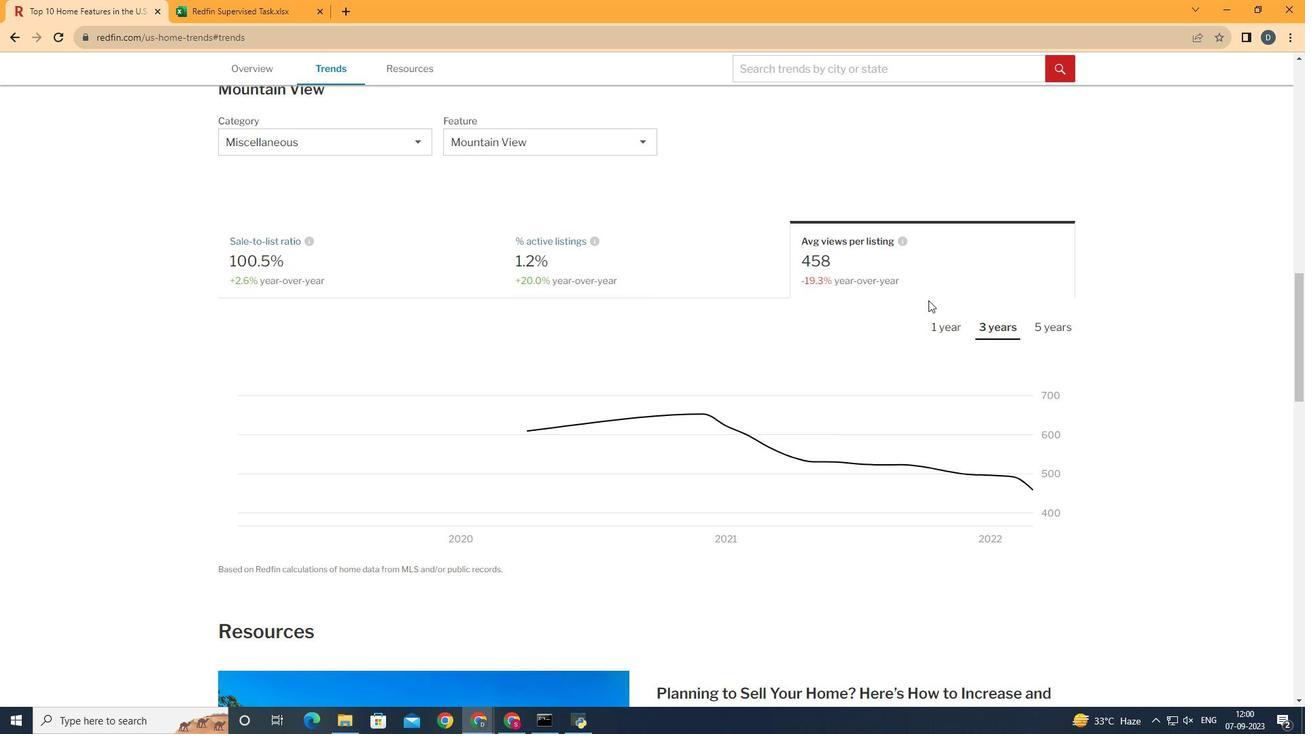 
Action: Mouse moved to (1050, 328)
Screenshot: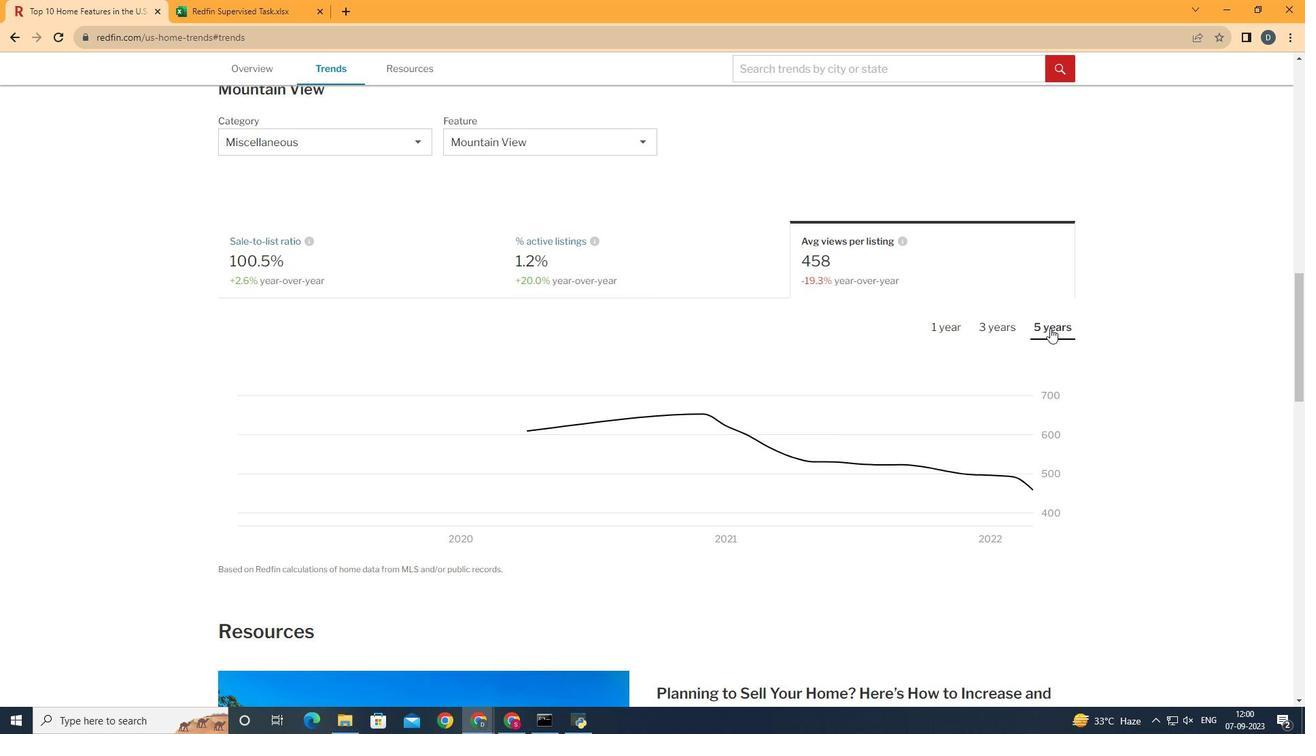 
Action: Mouse pressed left at (1050, 328)
Screenshot: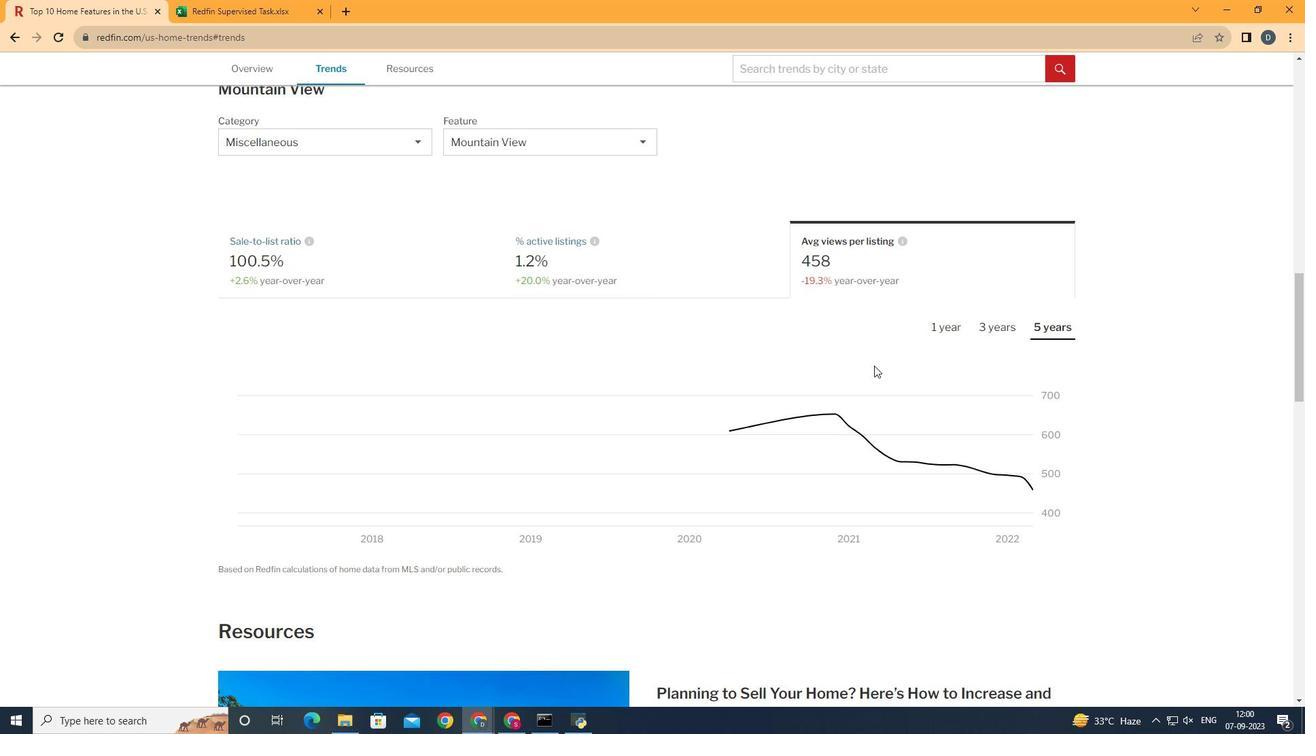 
Action: Mouse moved to (1051, 496)
Screenshot: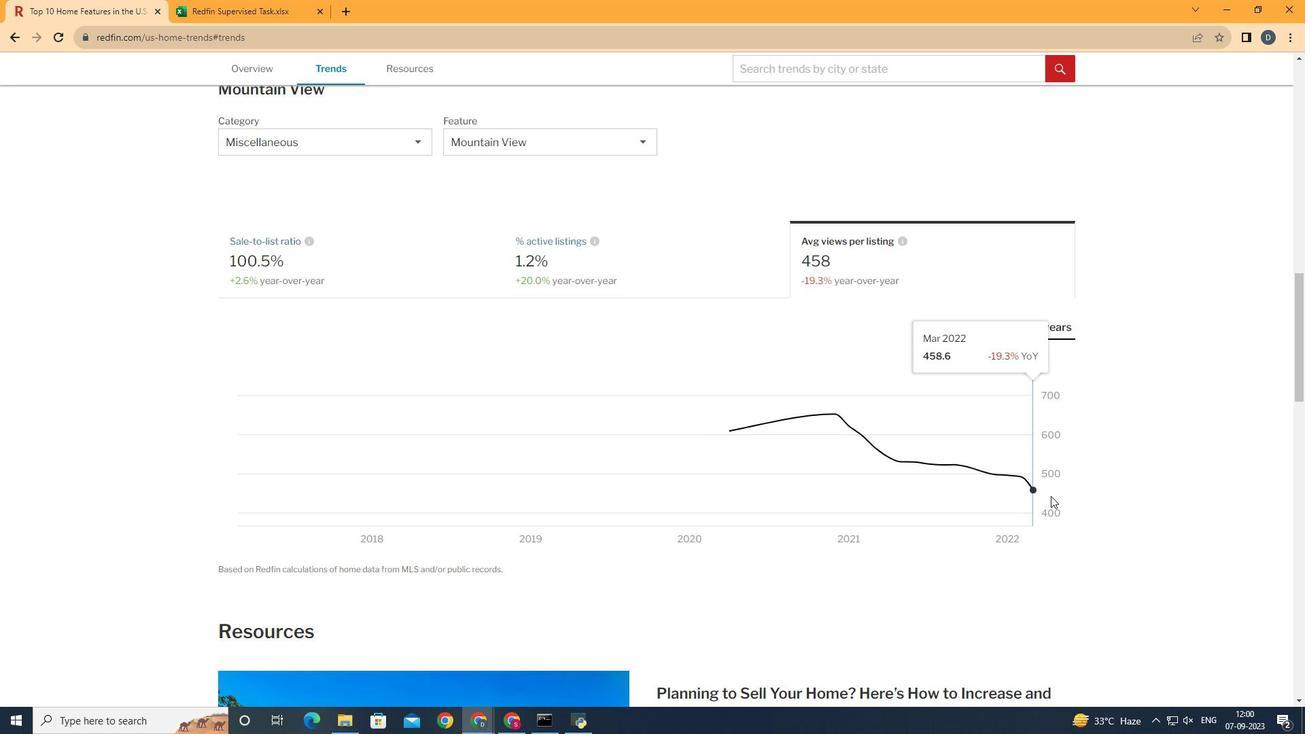 
